 Task: In the  document tagline Insert page numer 'on bottom of the page' change page color to  'Olive Green'Apply Page border, setting:  Shadow; Style: three thin lines; Color: 'Black;' Width: 3/4 pt
Action: Mouse moved to (100, 18)
Screenshot: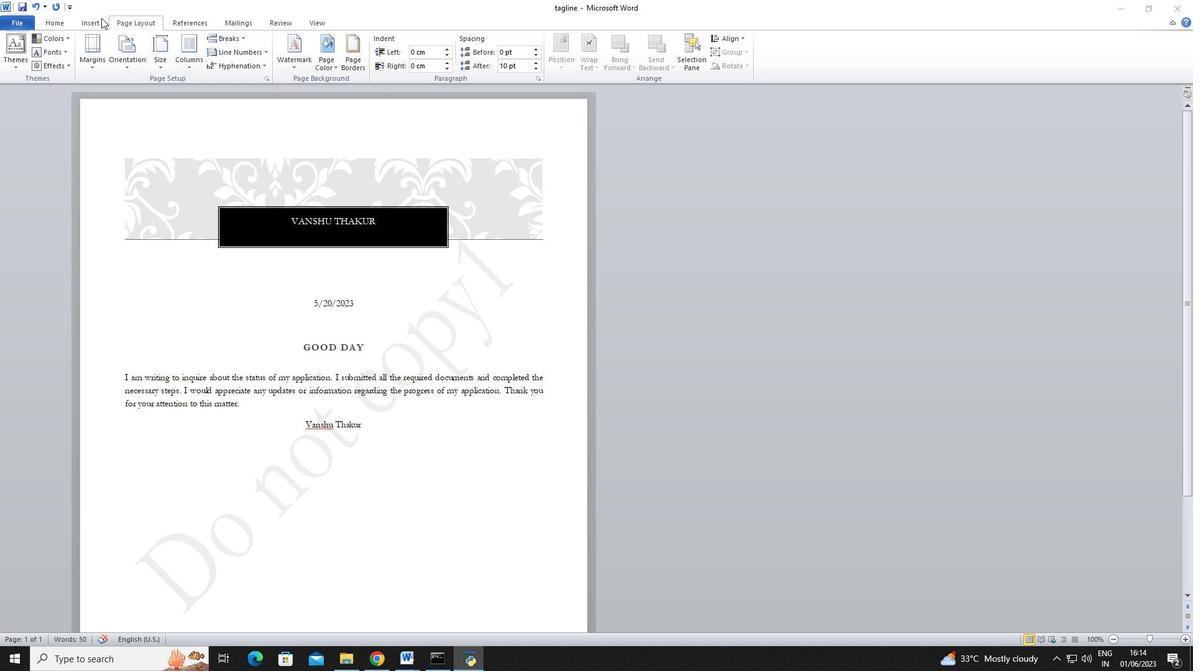 
Action: Mouse pressed left at (100, 18)
Screenshot: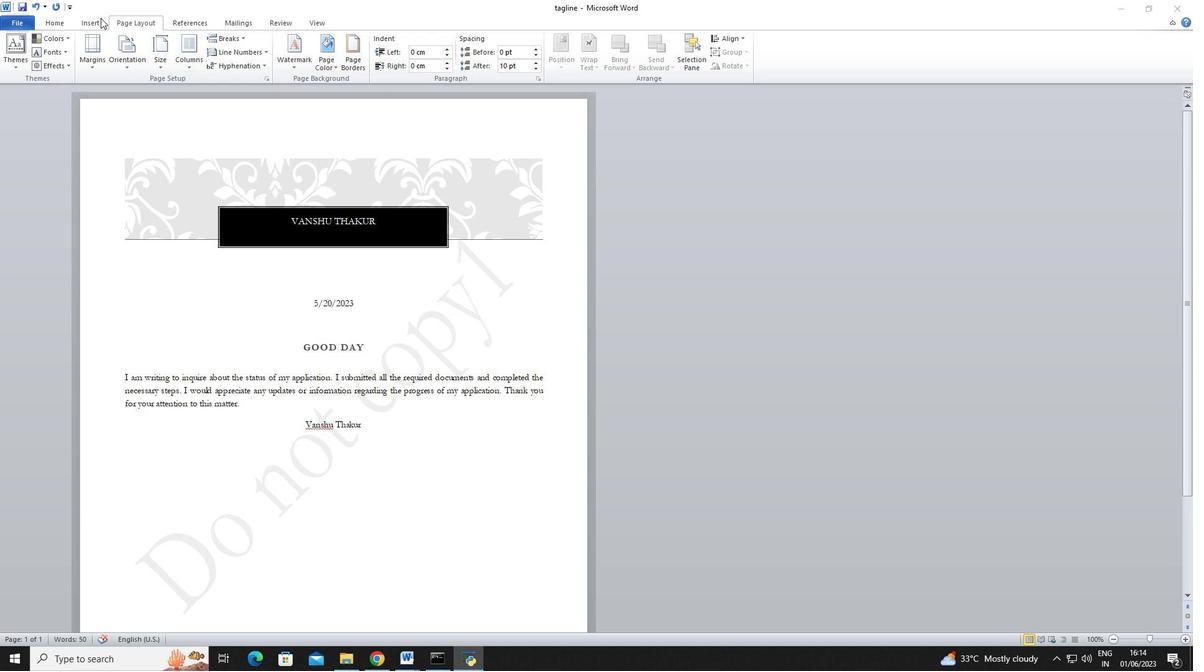 
Action: Mouse moved to (96, 25)
Screenshot: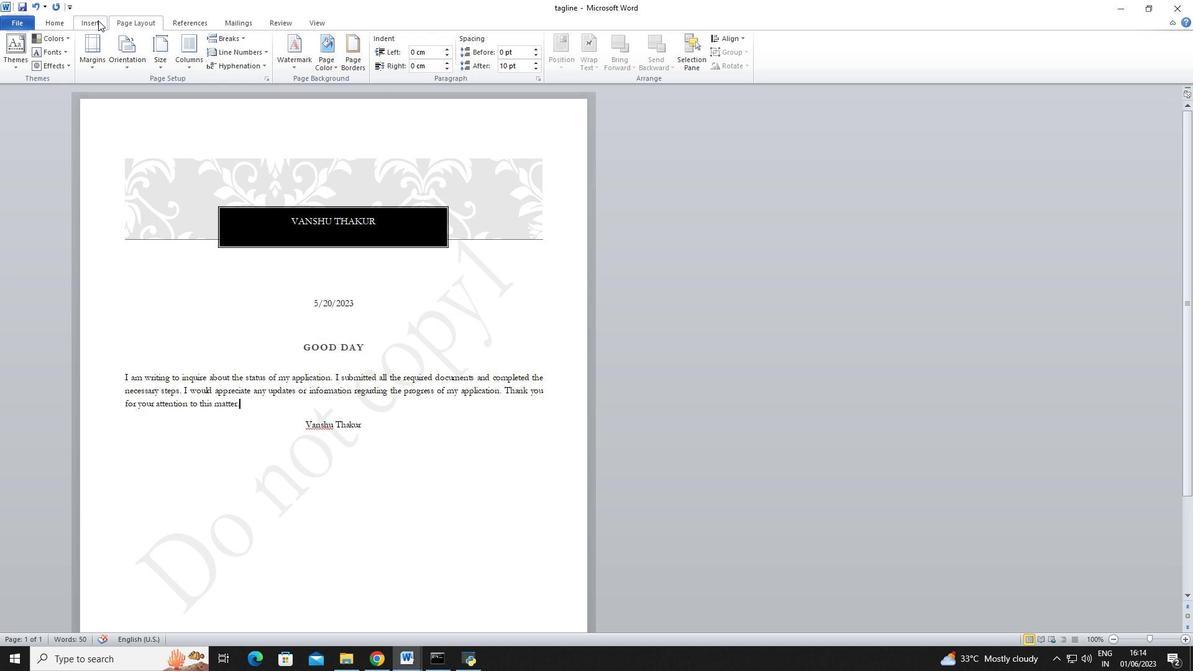 
Action: Mouse pressed left at (96, 25)
Screenshot: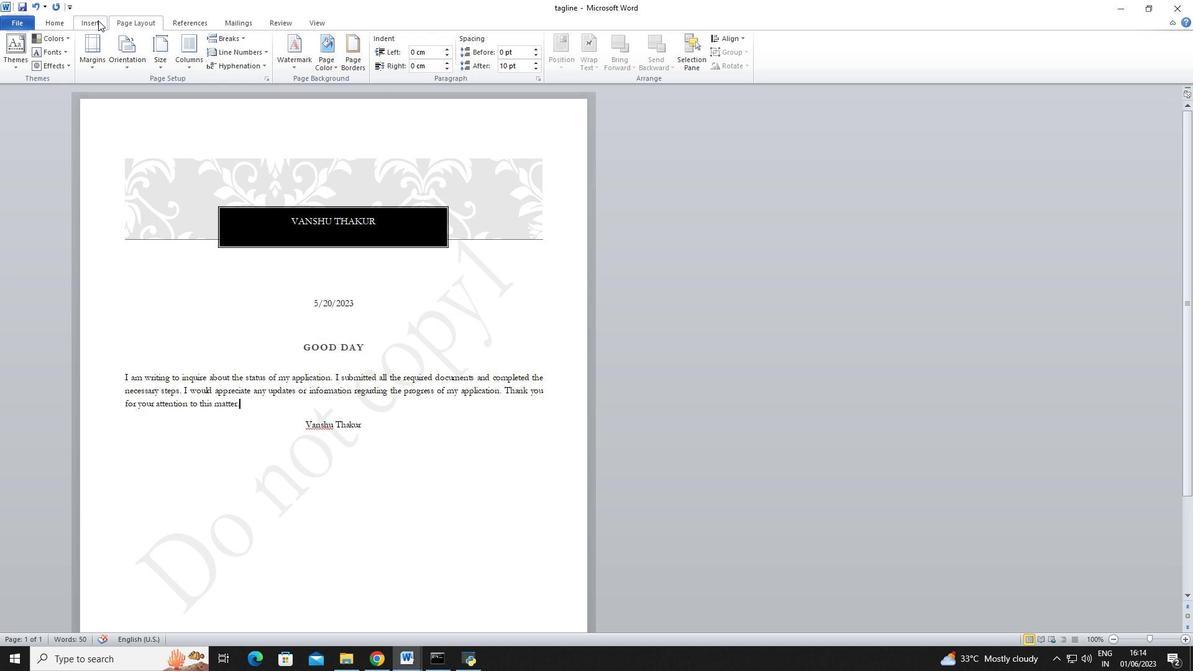 
Action: Mouse moved to (492, 66)
Screenshot: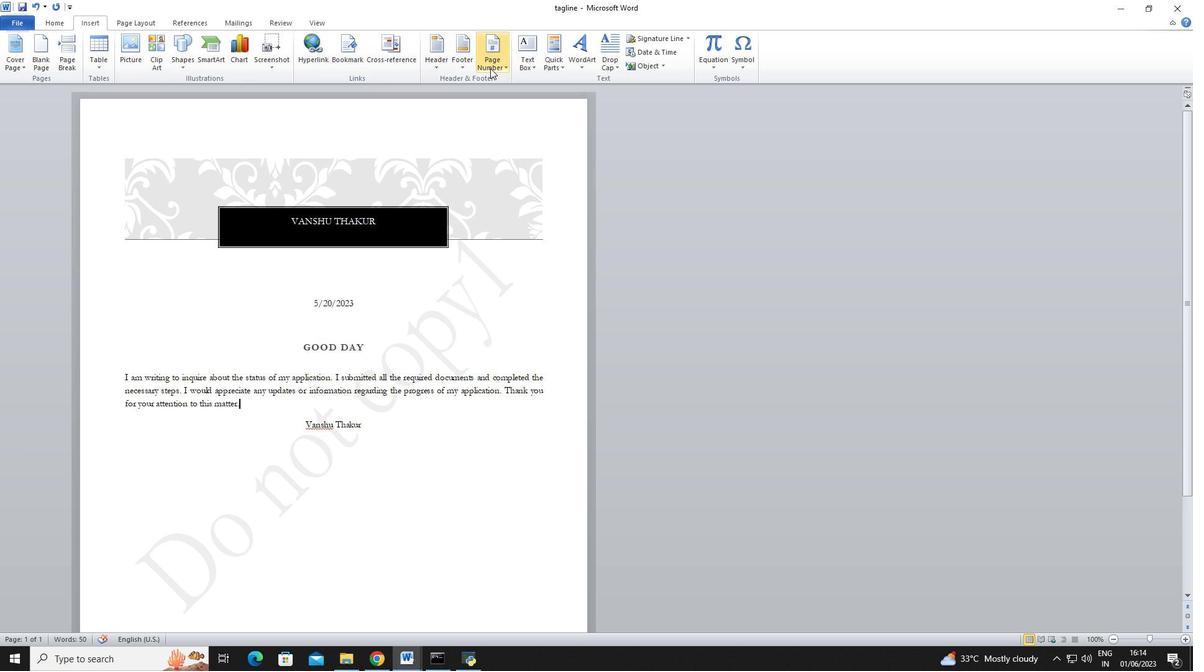 
Action: Mouse pressed left at (492, 66)
Screenshot: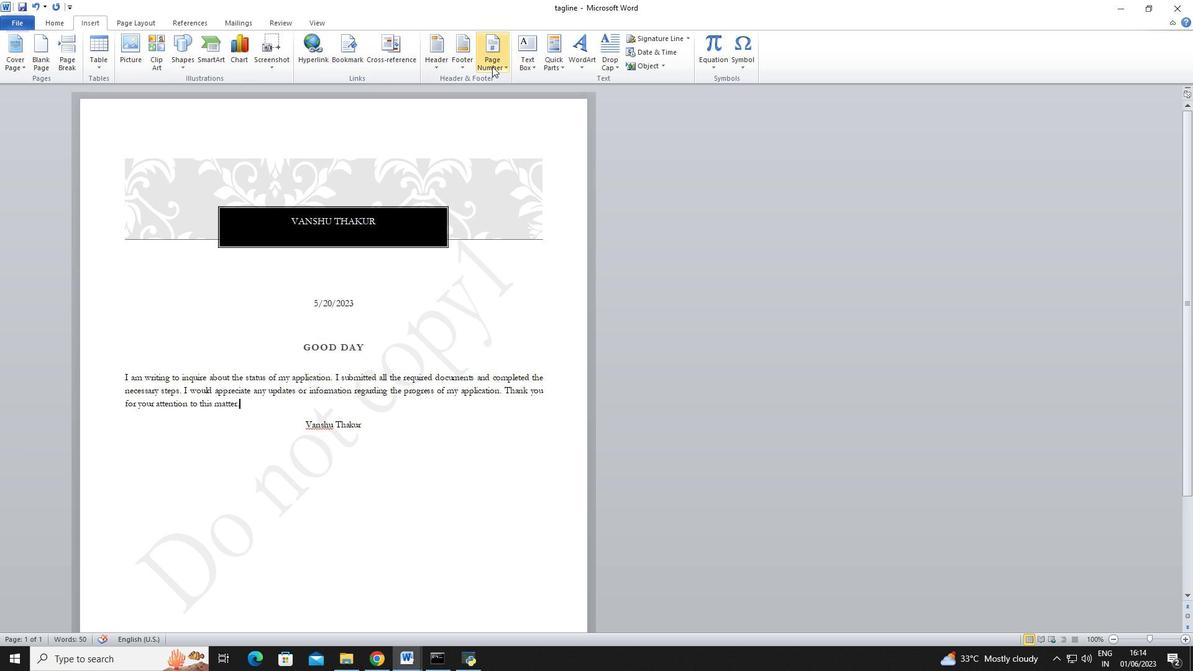 
Action: Mouse moved to (501, 92)
Screenshot: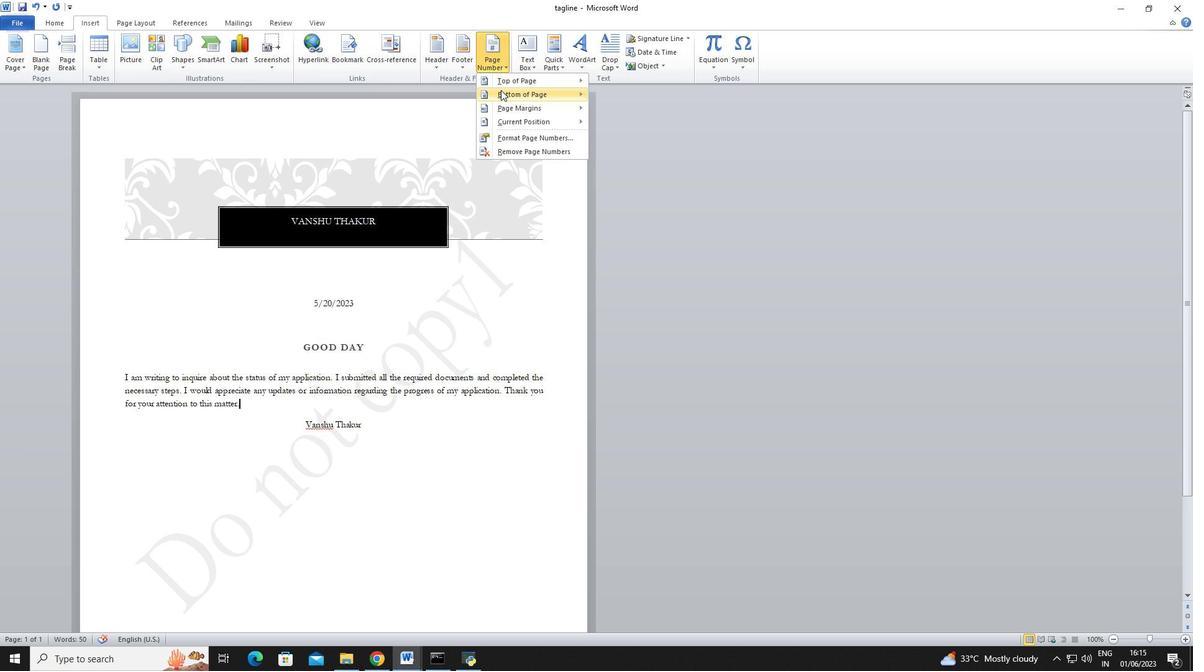 
Action: Mouse pressed left at (501, 92)
Screenshot: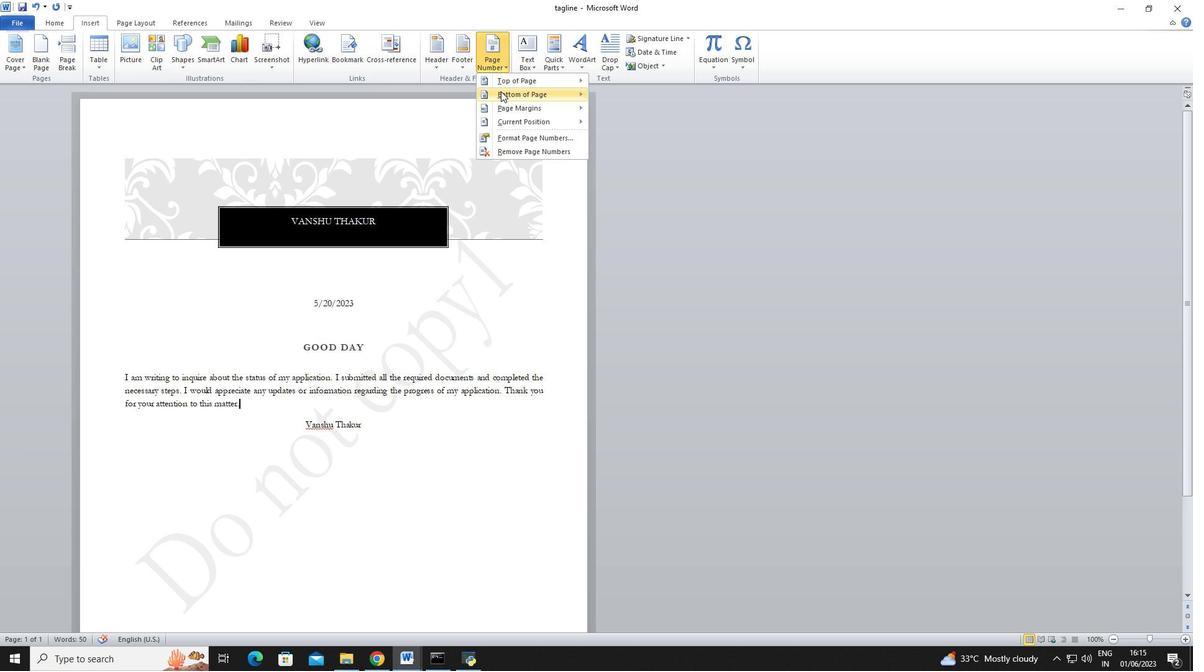 
Action: Mouse moved to (743, 260)
Screenshot: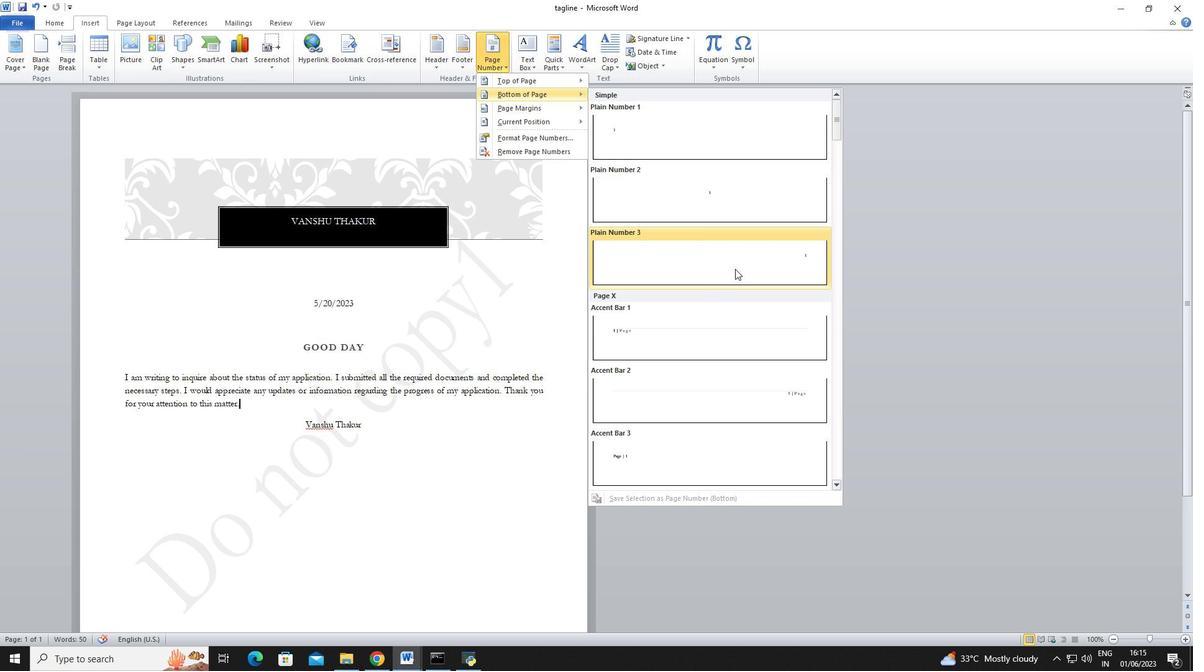 
Action: Mouse pressed left at (743, 260)
Screenshot: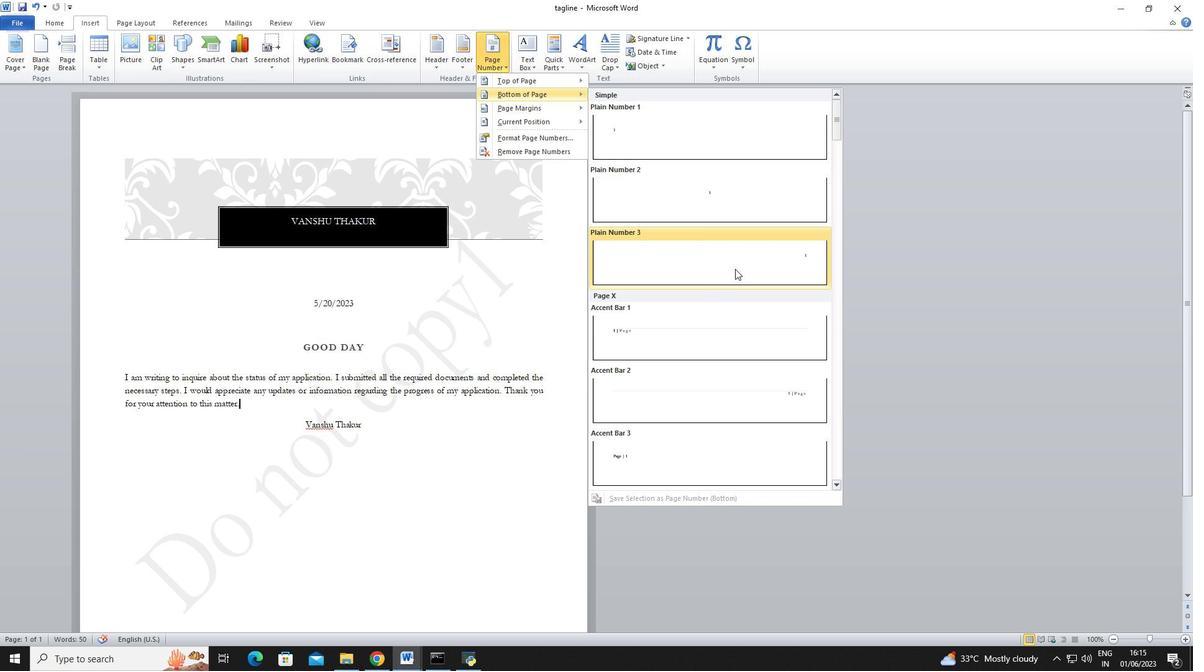 
Action: Mouse moved to (200, 338)
Screenshot: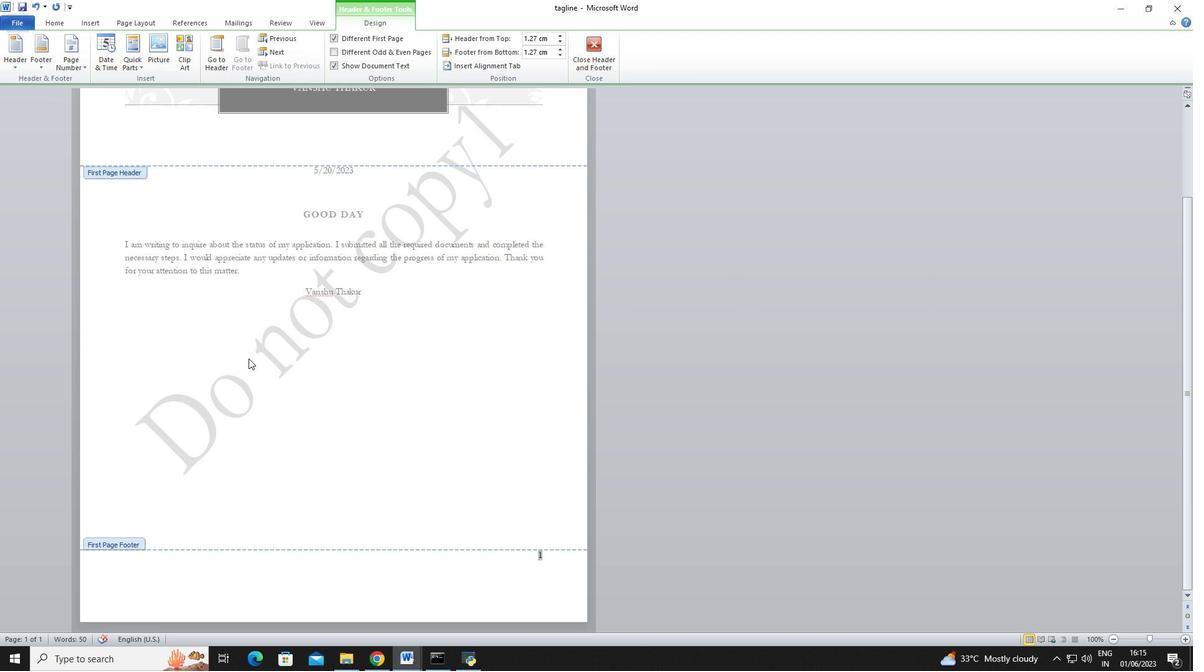 
Action: Mouse scrolled (200, 338) with delta (0, 0)
Screenshot: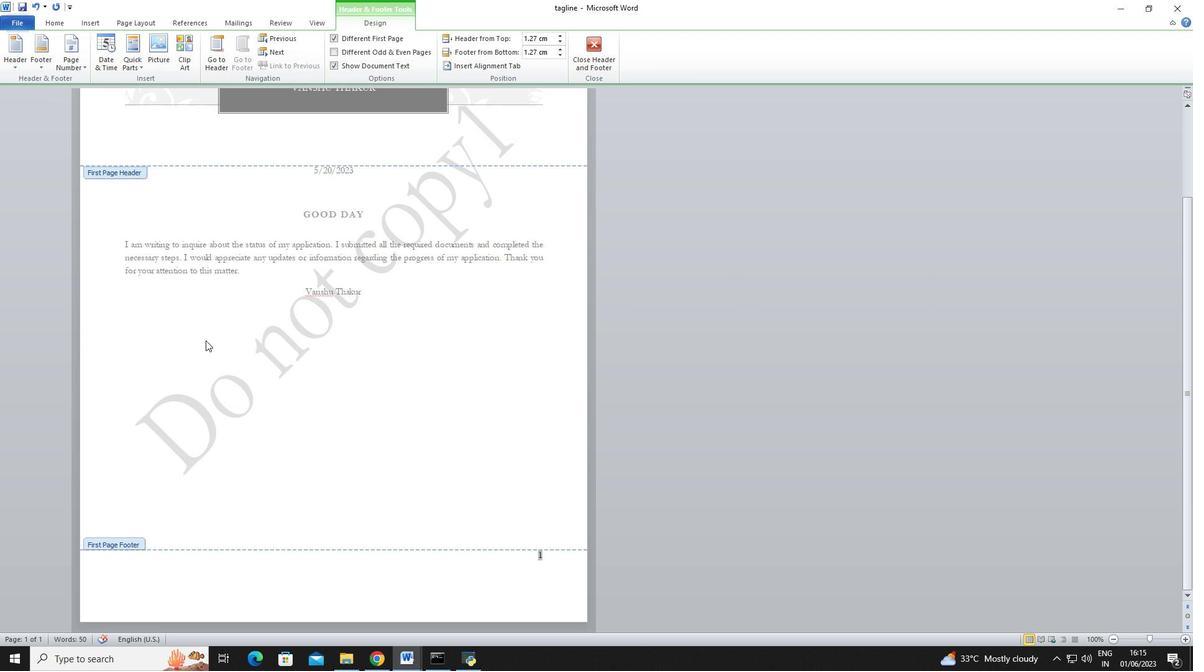 
Action: Mouse scrolled (200, 338) with delta (0, 0)
Screenshot: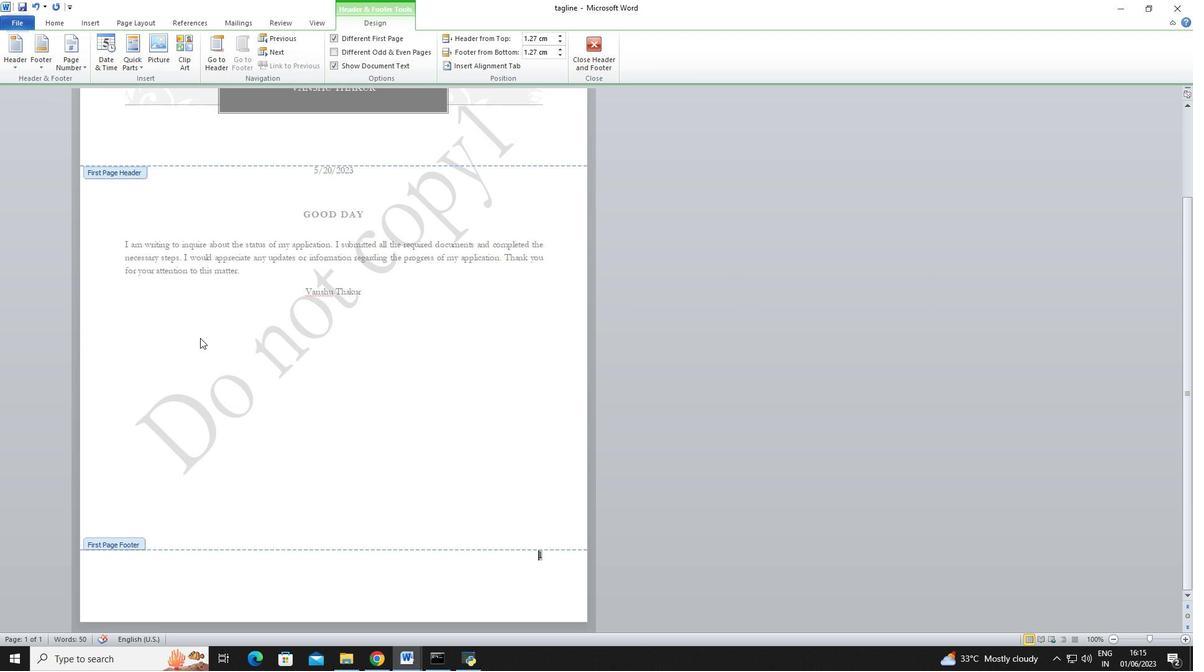 
Action: Mouse scrolled (200, 338) with delta (0, 0)
Screenshot: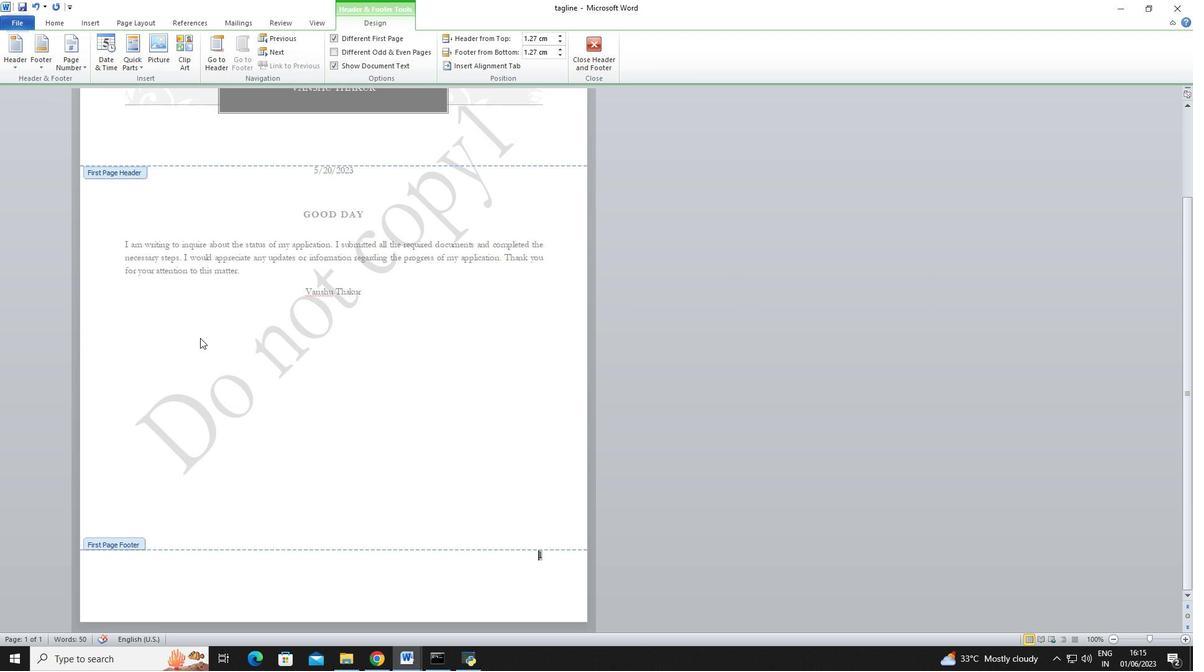 
Action: Mouse scrolled (200, 338) with delta (0, 0)
Screenshot: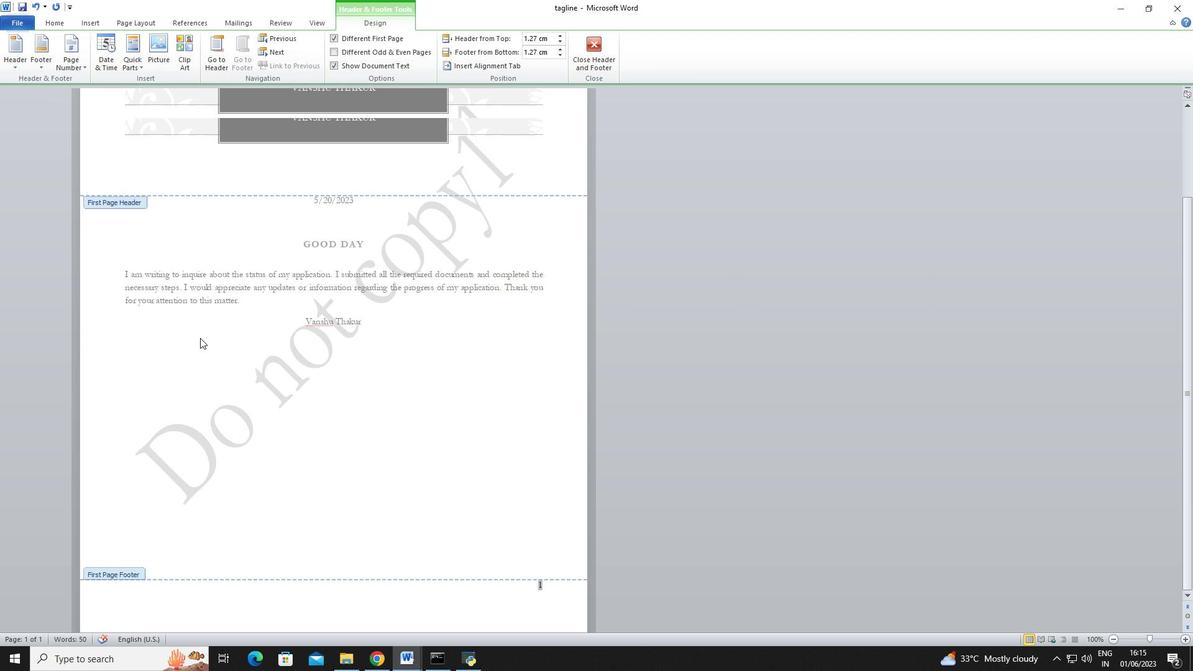 
Action: Mouse scrolled (200, 338) with delta (0, 0)
Screenshot: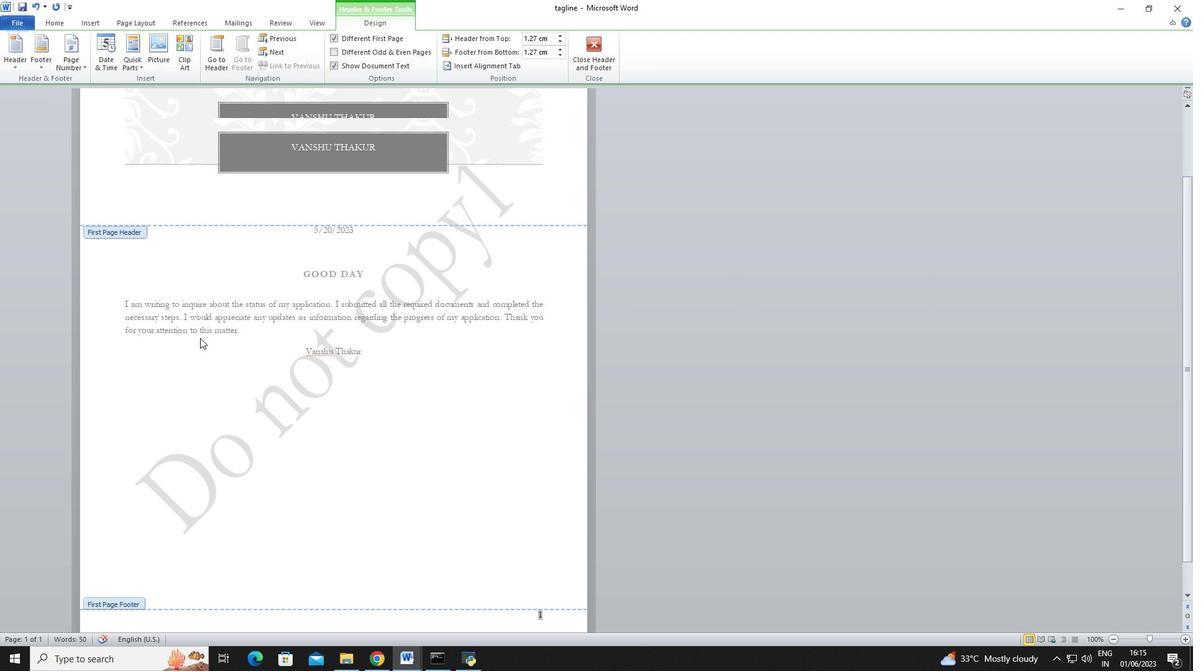 
Action: Mouse scrolled (200, 338) with delta (0, 0)
Screenshot: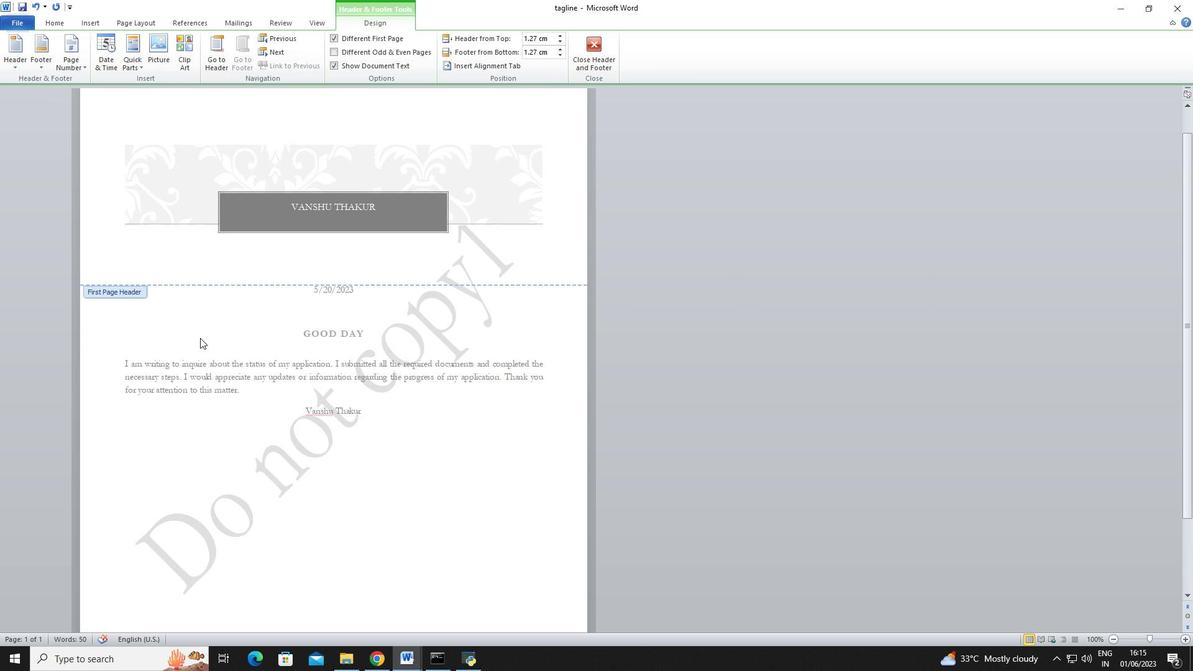 
Action: Mouse scrolled (200, 338) with delta (0, 0)
Screenshot: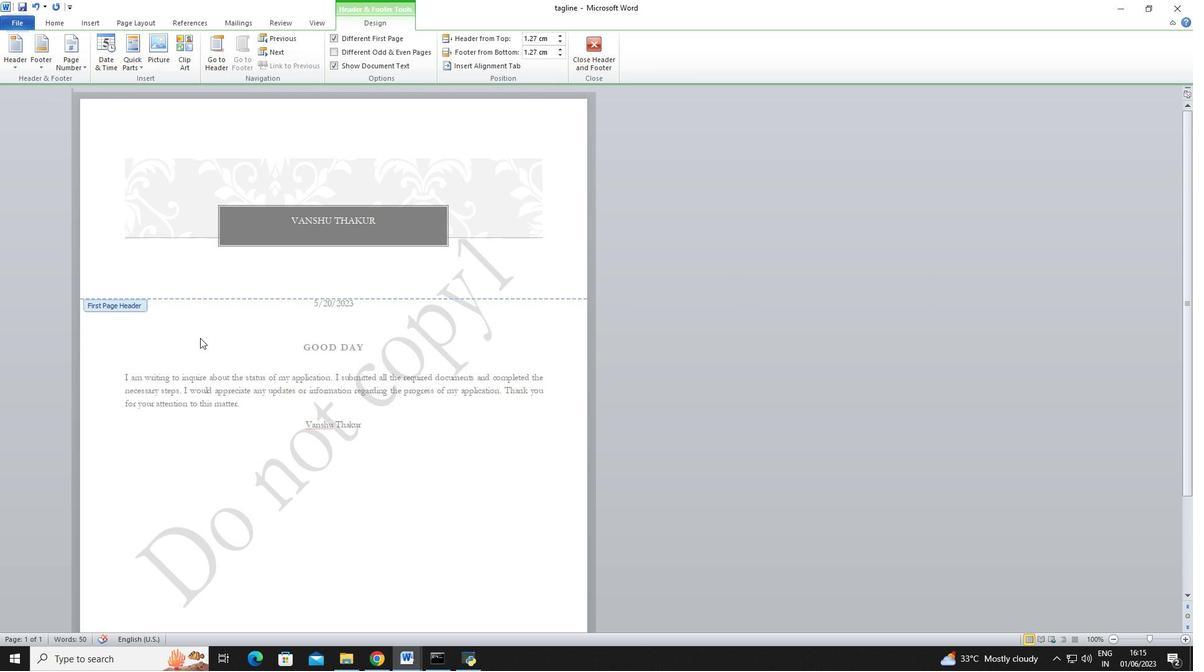 
Action: Mouse moved to (54, 26)
Screenshot: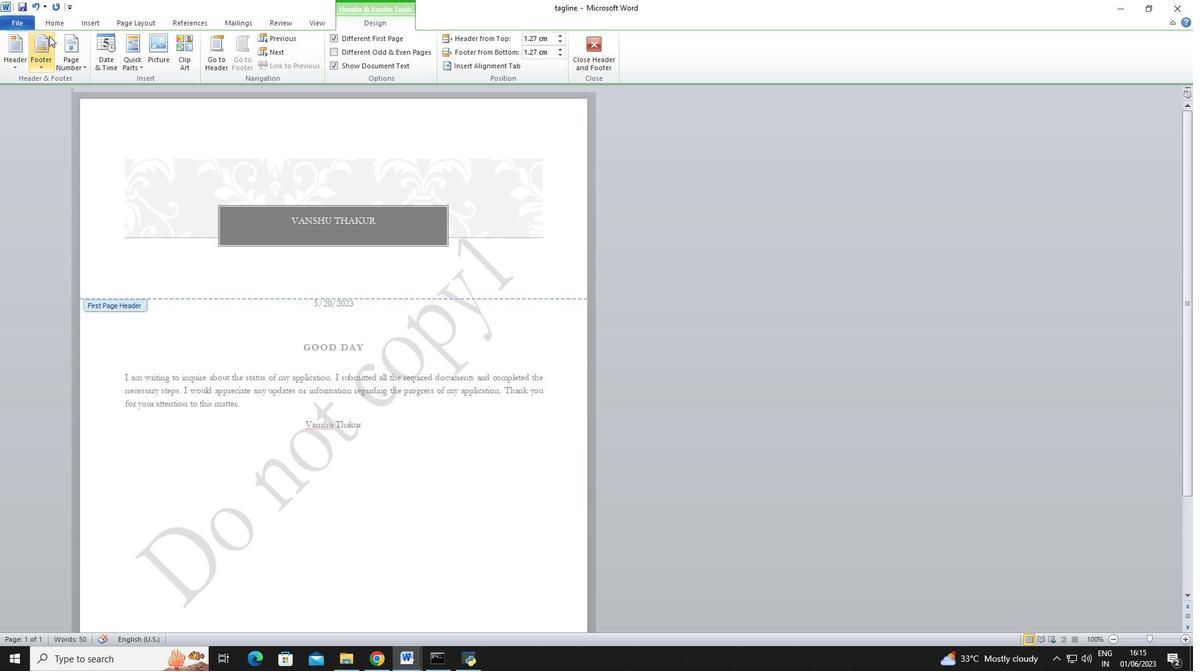 
Action: Mouse pressed left at (54, 26)
Screenshot: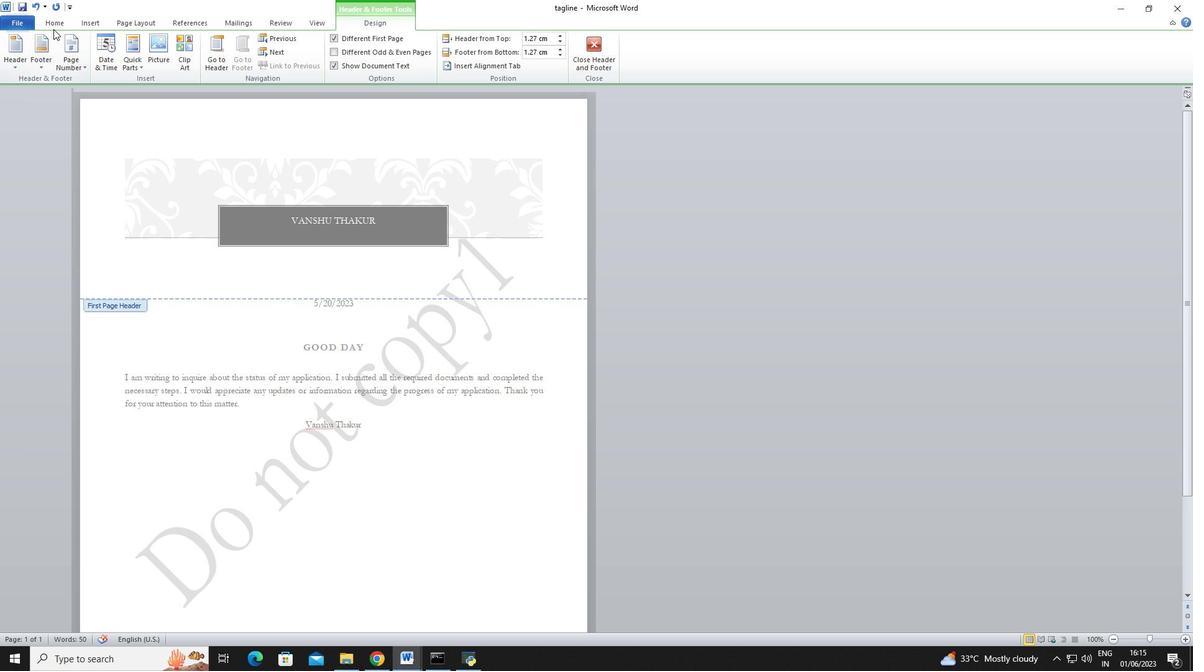 
Action: Mouse moved to (144, 24)
Screenshot: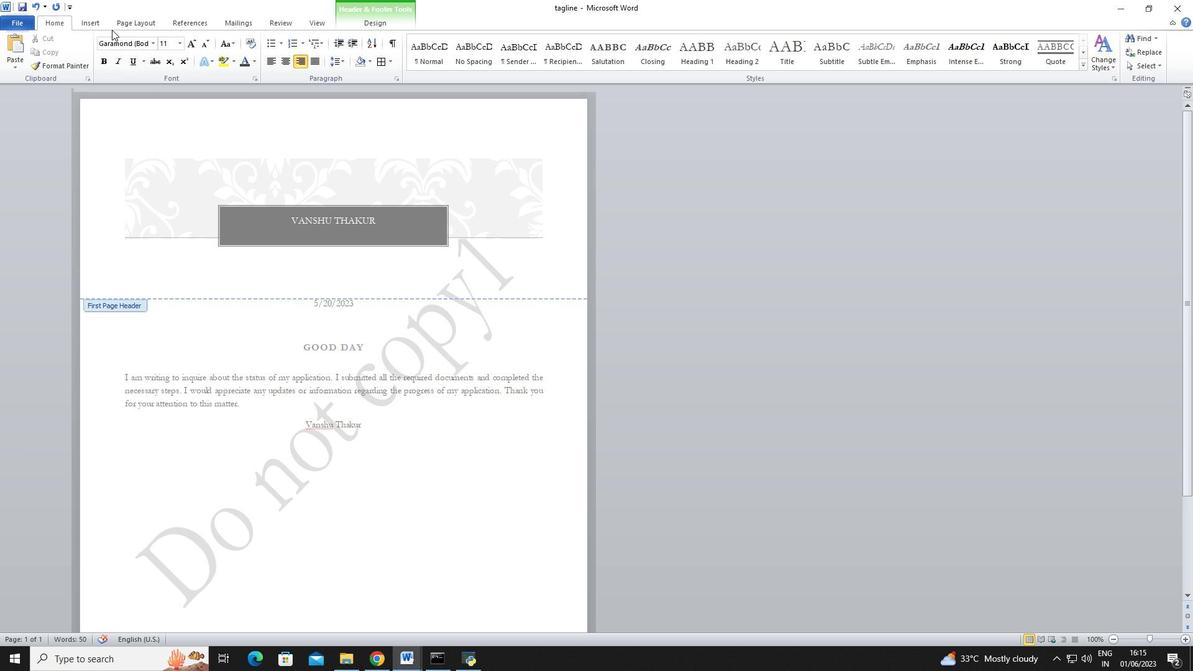 
Action: Mouse pressed left at (144, 24)
Screenshot: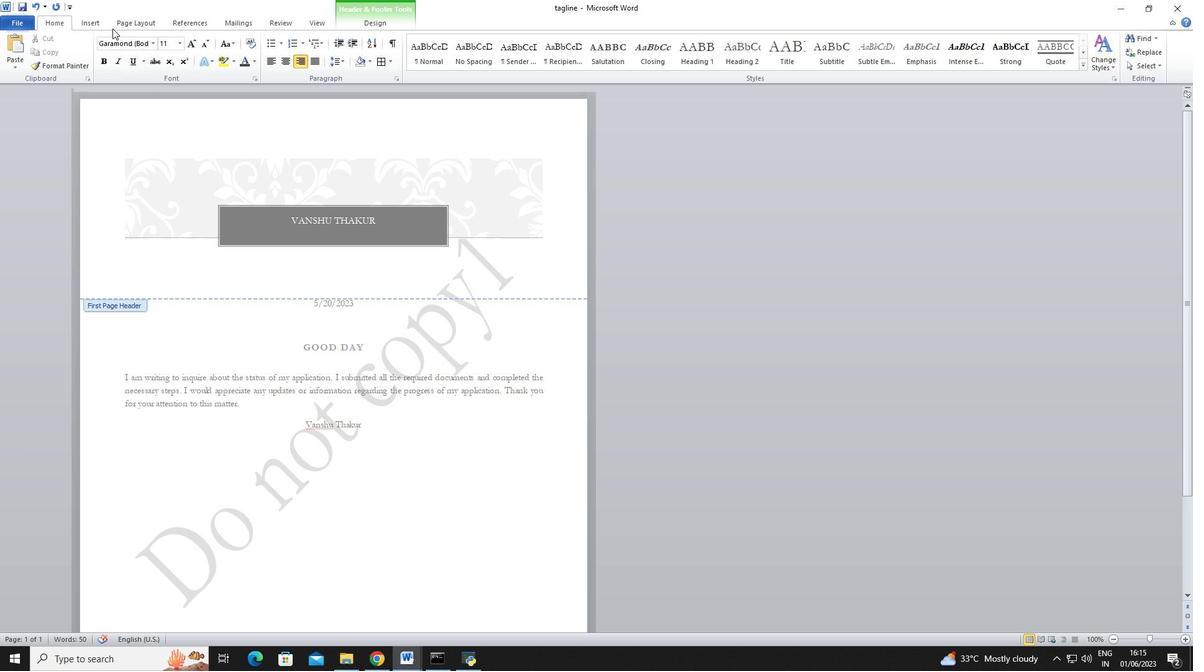 
Action: Mouse moved to (332, 69)
Screenshot: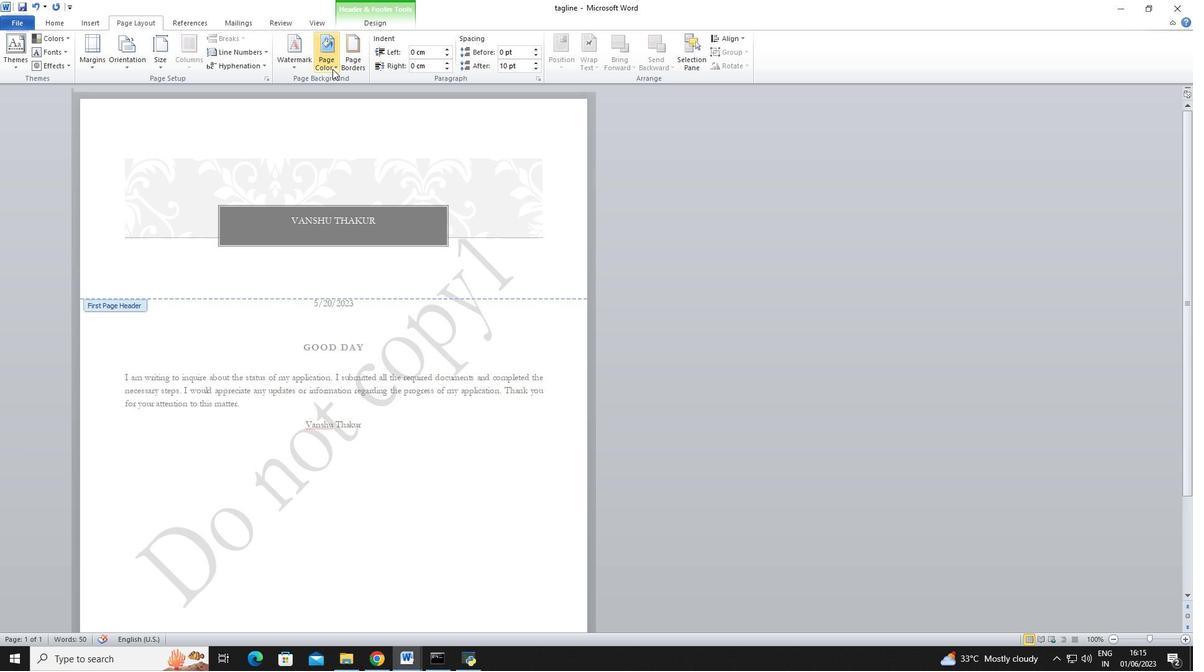 
Action: Mouse pressed left at (332, 69)
Screenshot: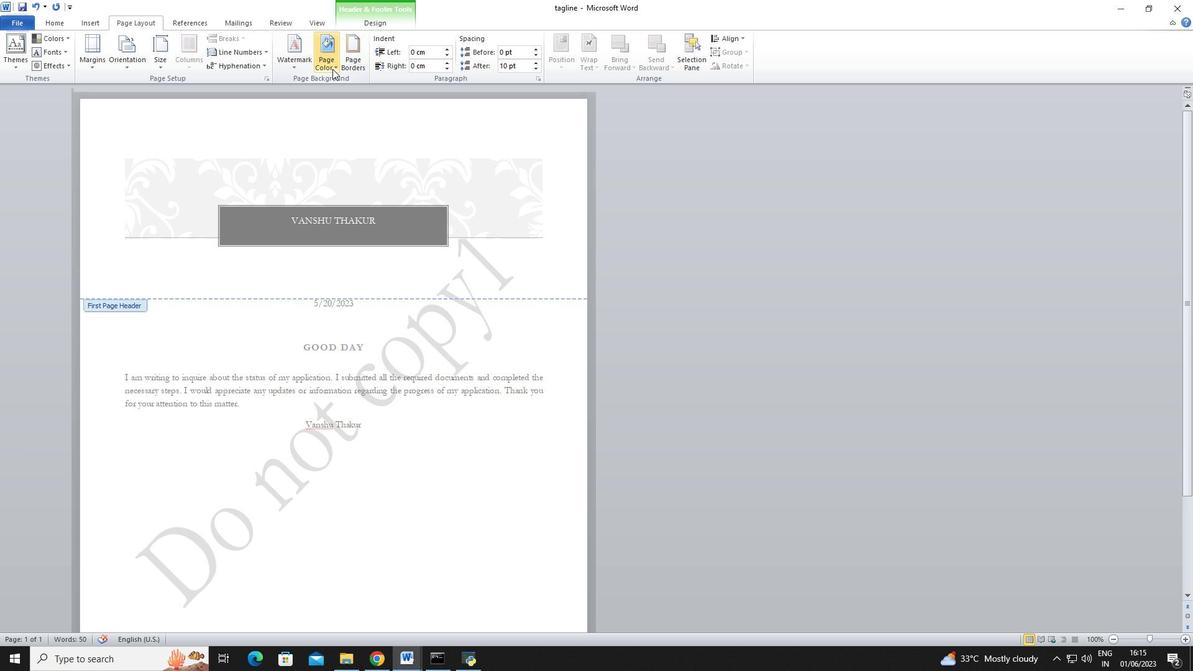 
Action: Mouse moved to (374, 93)
Screenshot: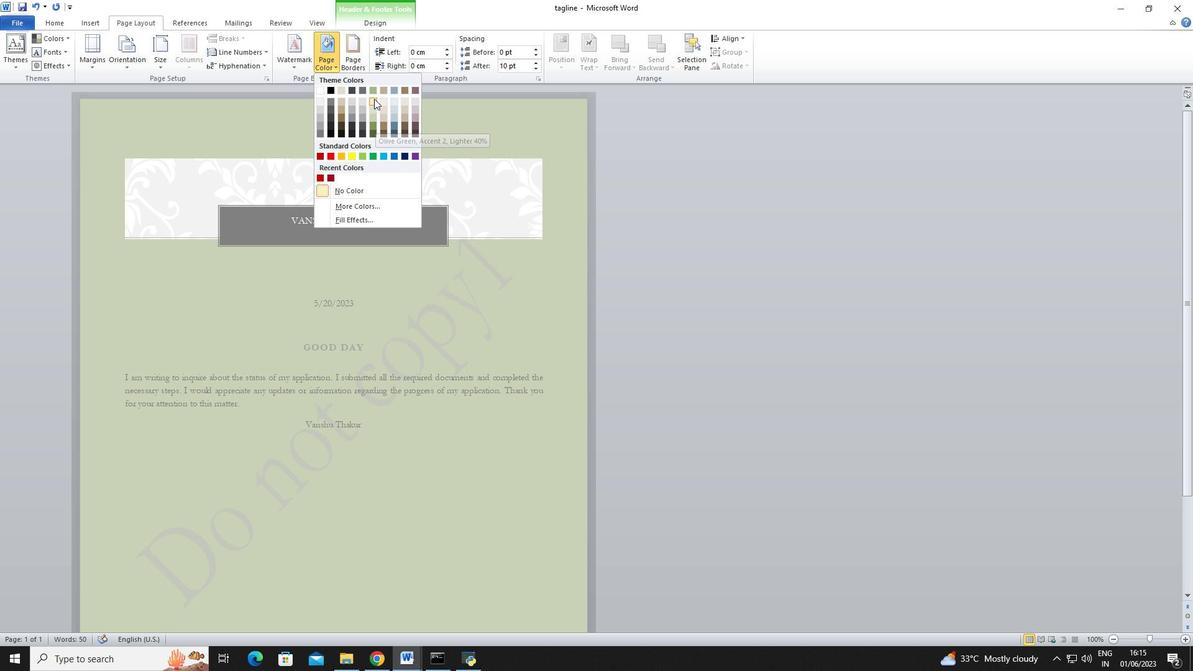 
Action: Mouse pressed left at (374, 93)
Screenshot: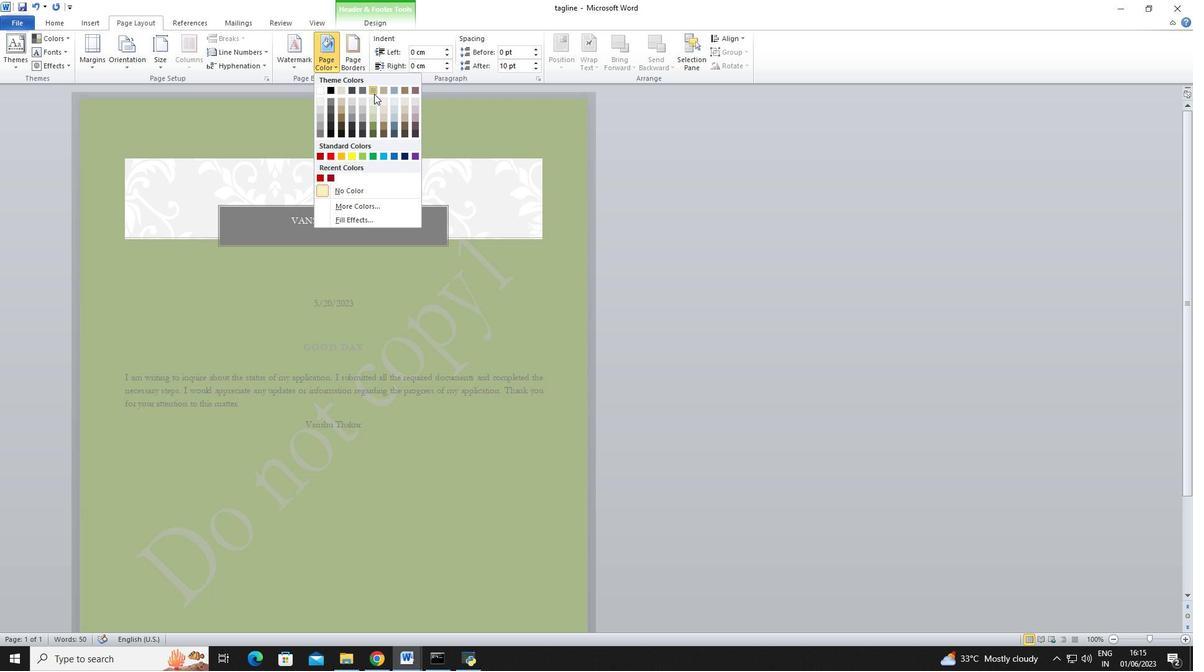 
Action: Mouse moved to (354, 62)
Screenshot: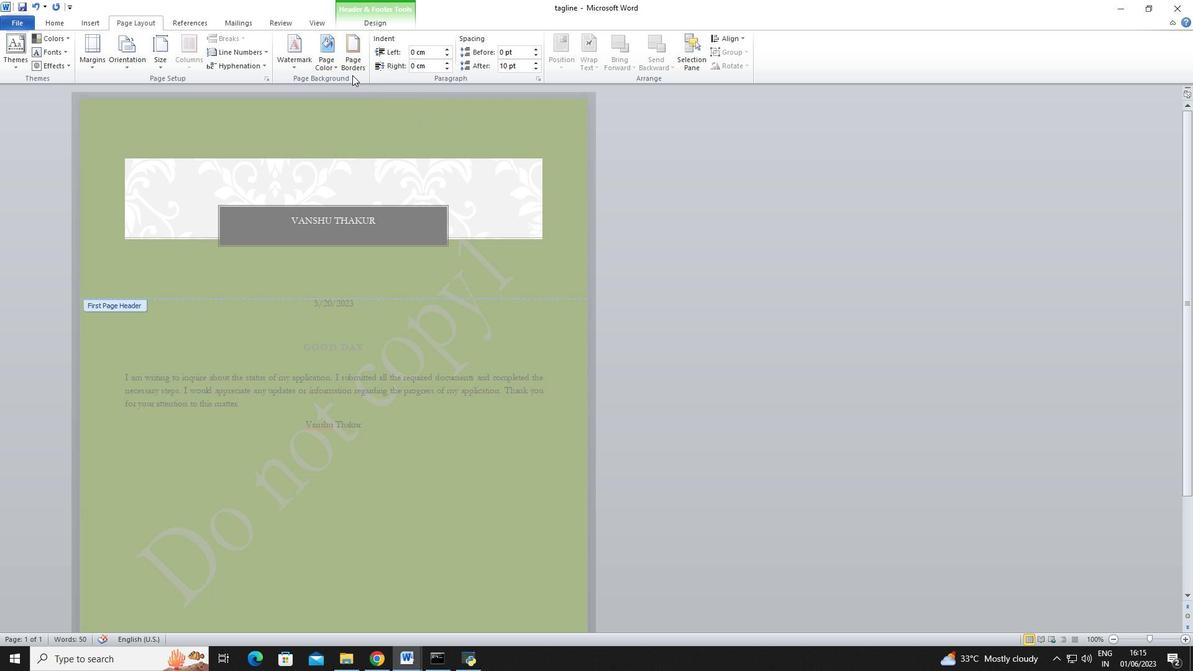 
Action: Mouse pressed left at (354, 62)
Screenshot: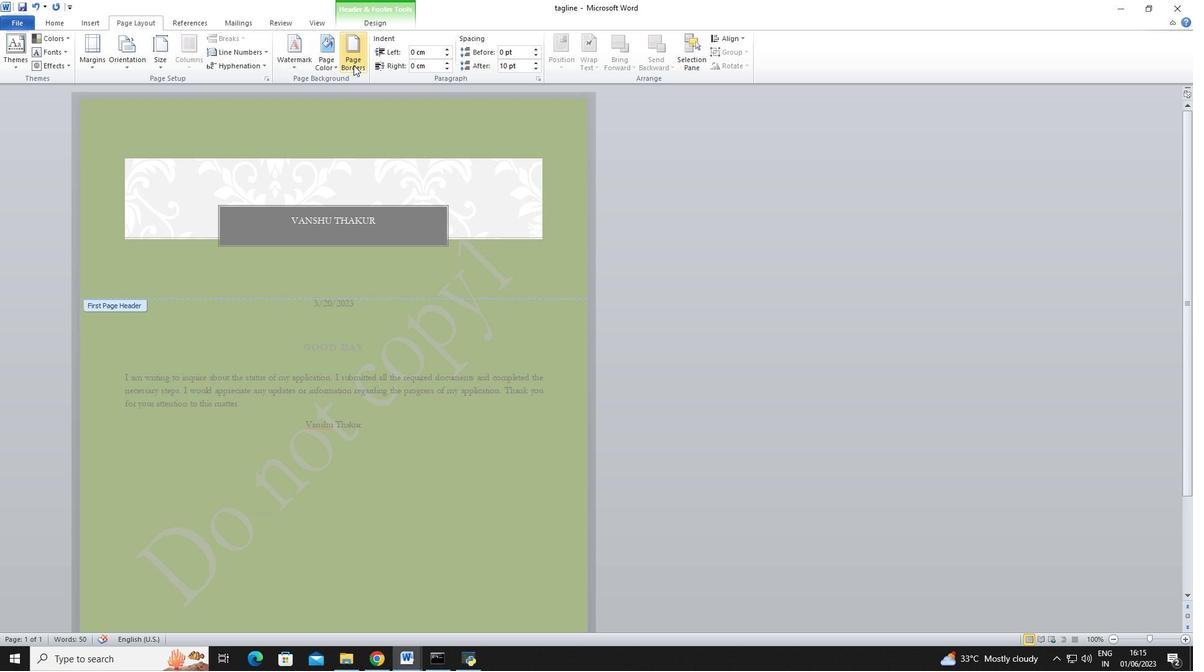 
Action: Mouse moved to (482, 309)
Screenshot: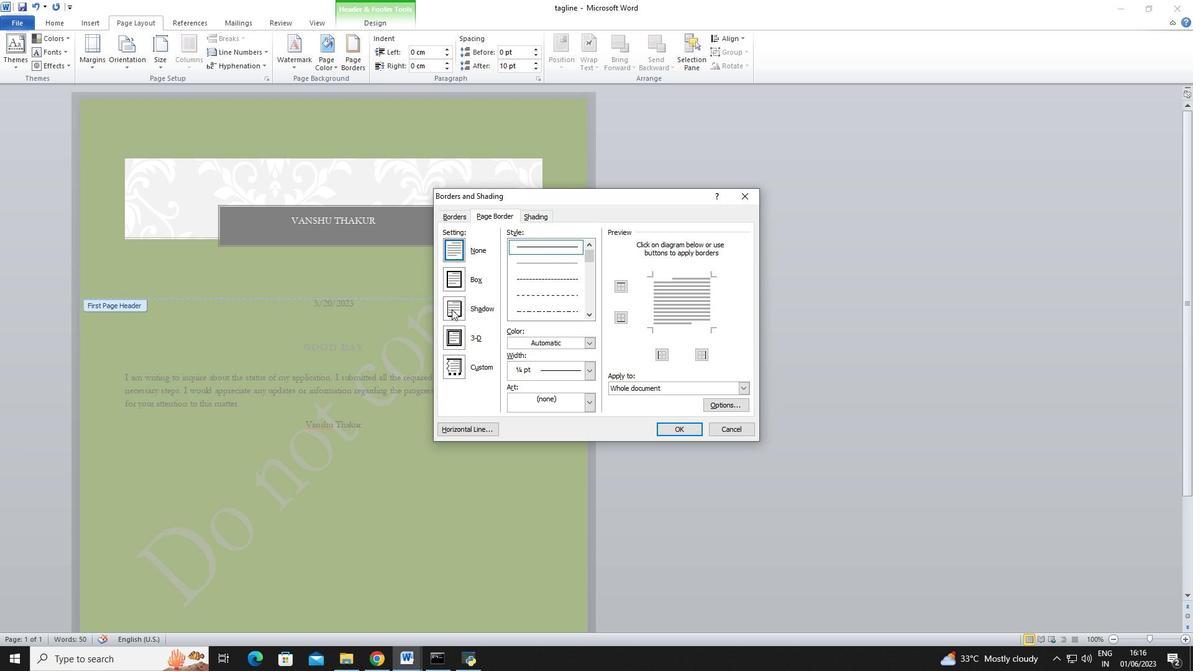 
Action: Mouse pressed left at (482, 309)
Screenshot: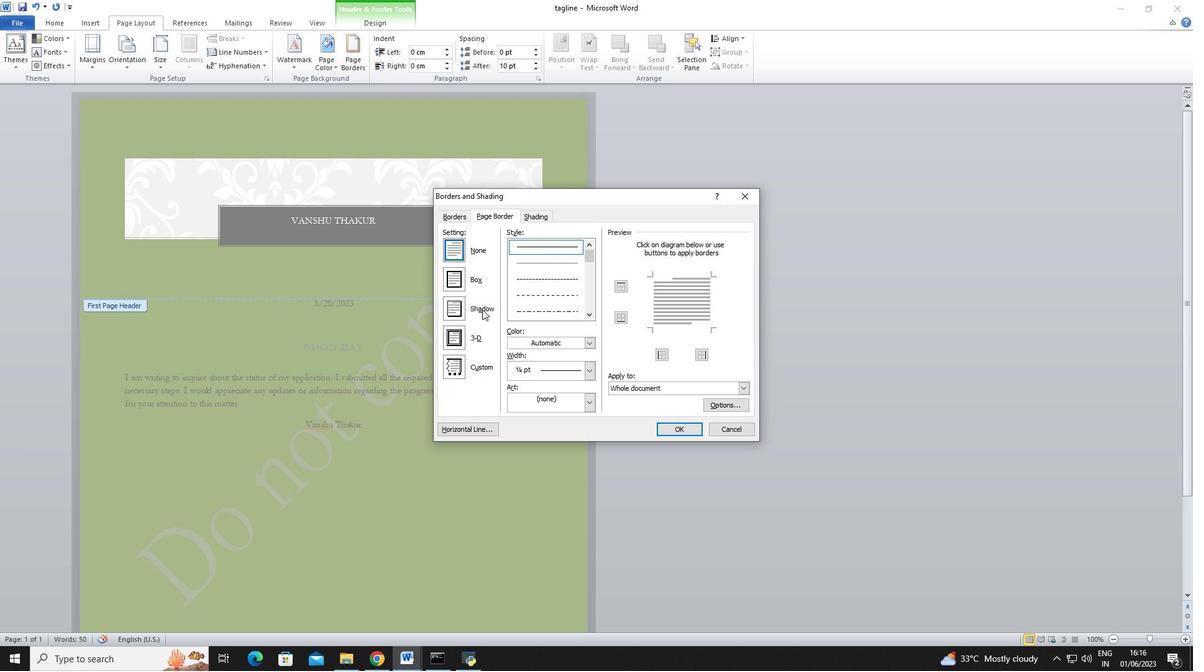 
Action: Mouse pressed left at (482, 309)
Screenshot: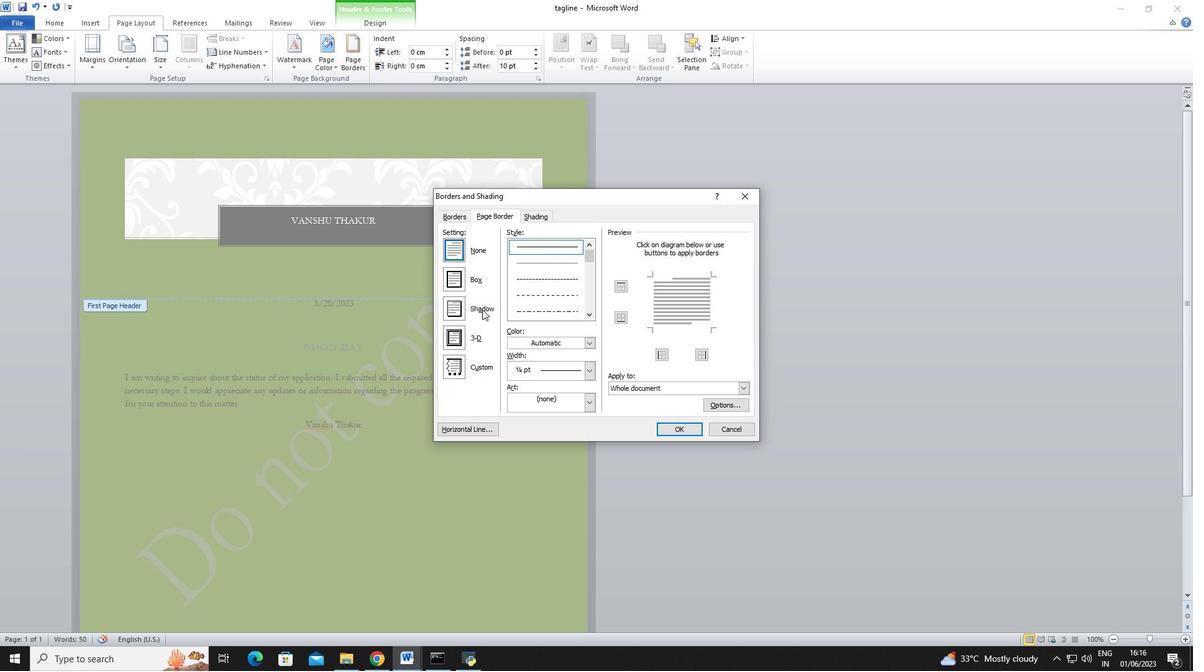 
Action: Mouse moved to (486, 310)
Screenshot: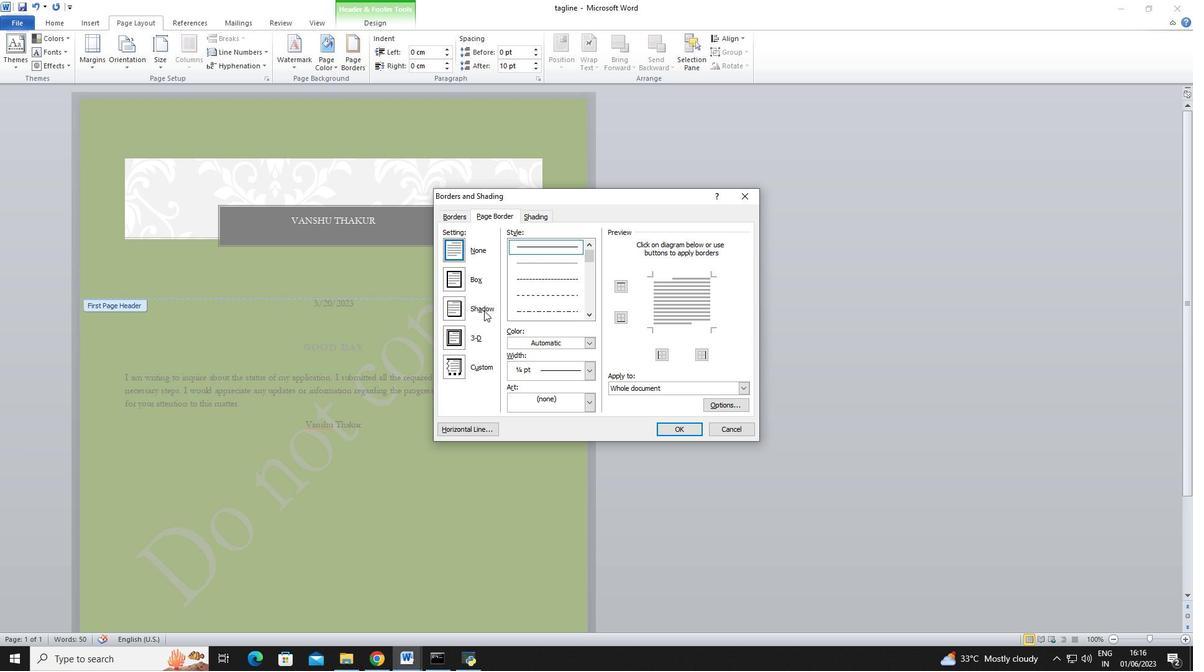 
Action: Mouse pressed left at (486, 310)
Screenshot: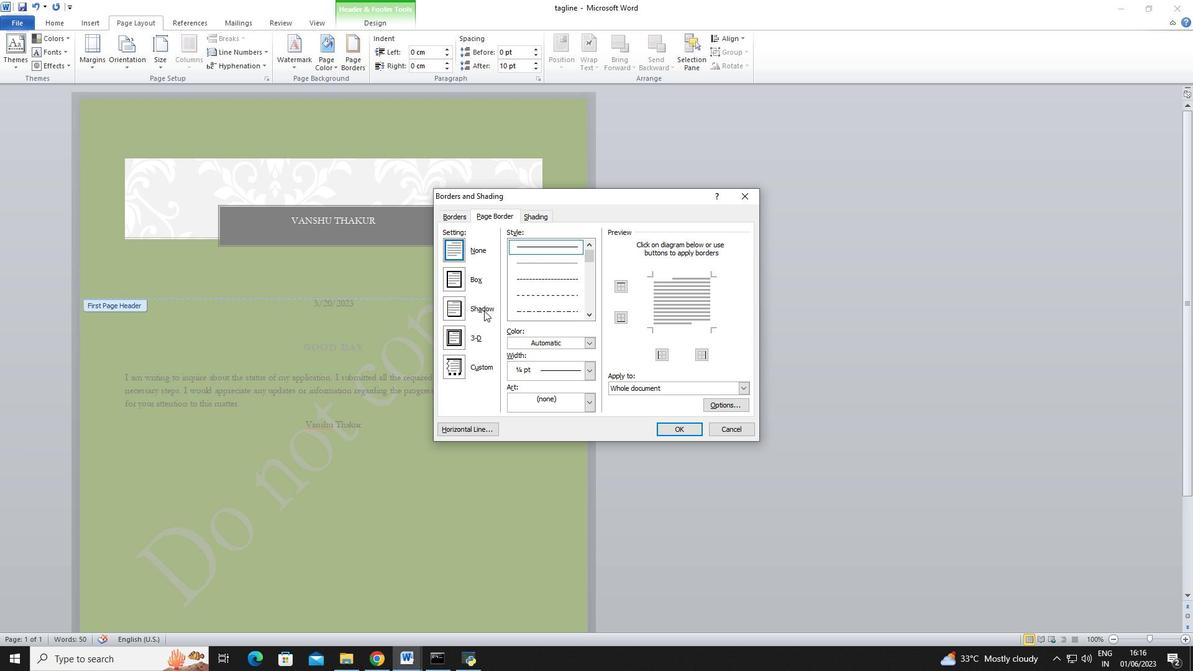 
Action: Mouse moved to (489, 310)
Screenshot: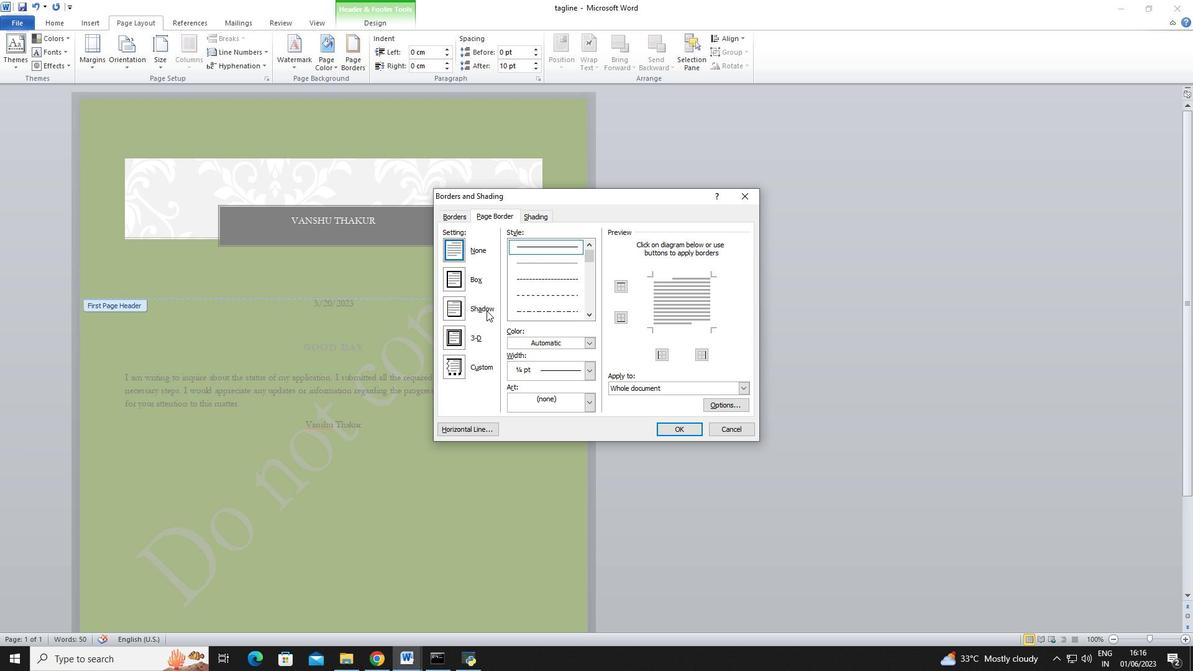 
Action: Mouse pressed left at (489, 310)
Screenshot: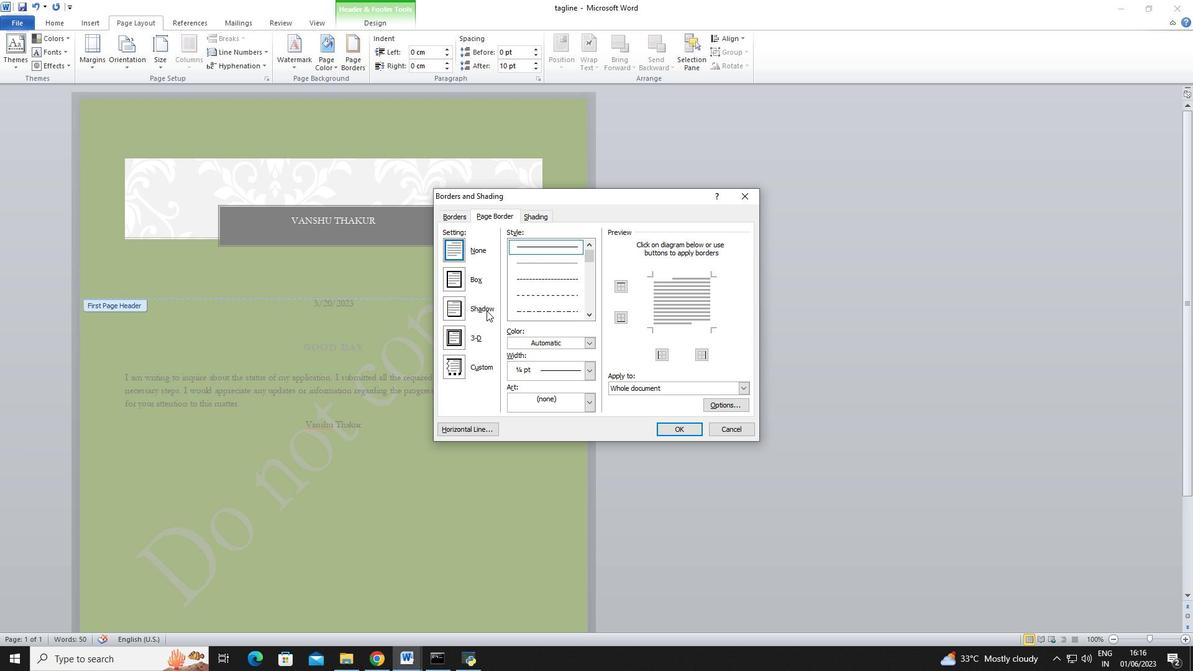
Action: Mouse moved to (472, 310)
Screenshot: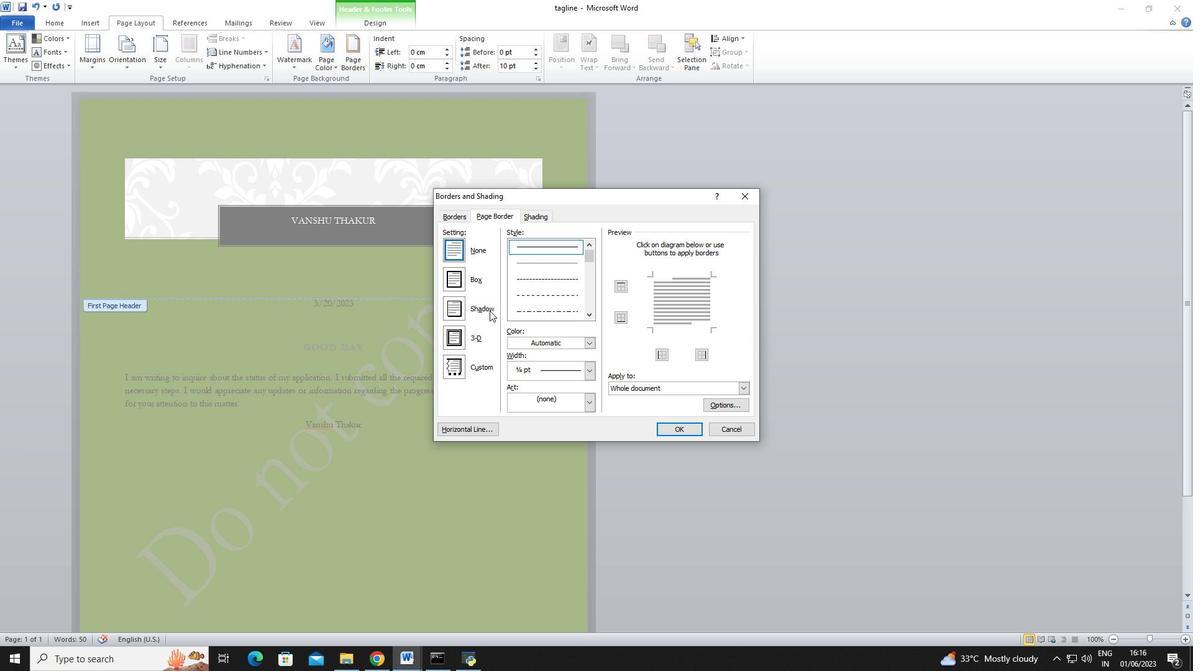 
Action: Mouse pressed left at (472, 310)
Screenshot: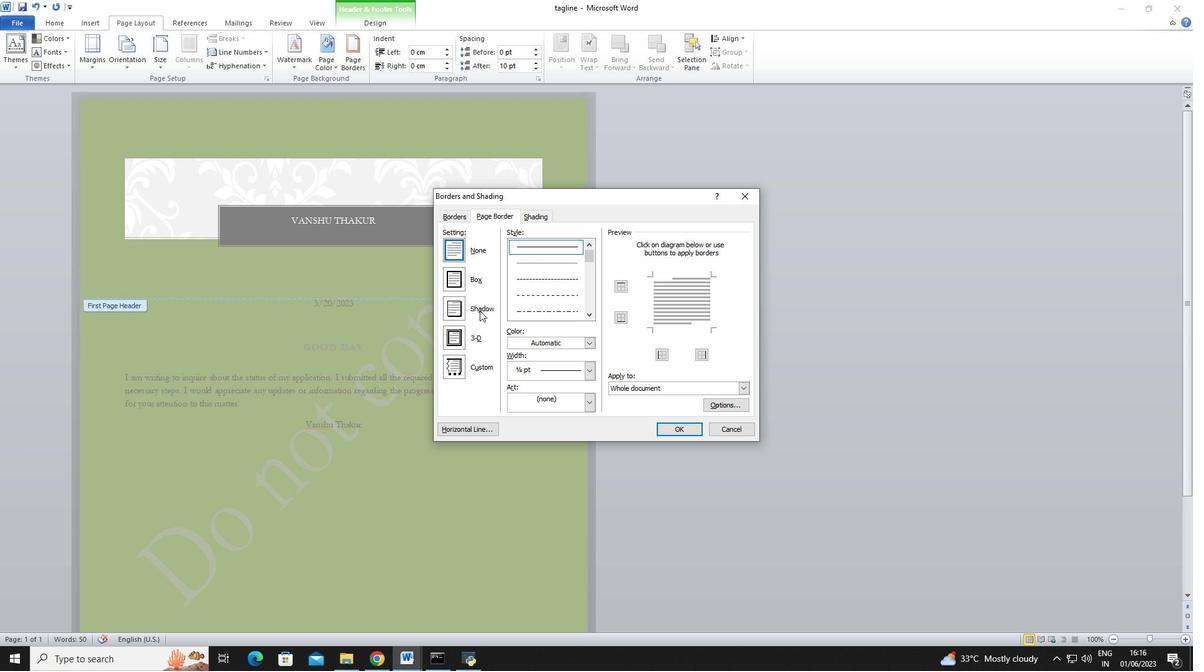 
Action: Mouse moved to (461, 307)
Screenshot: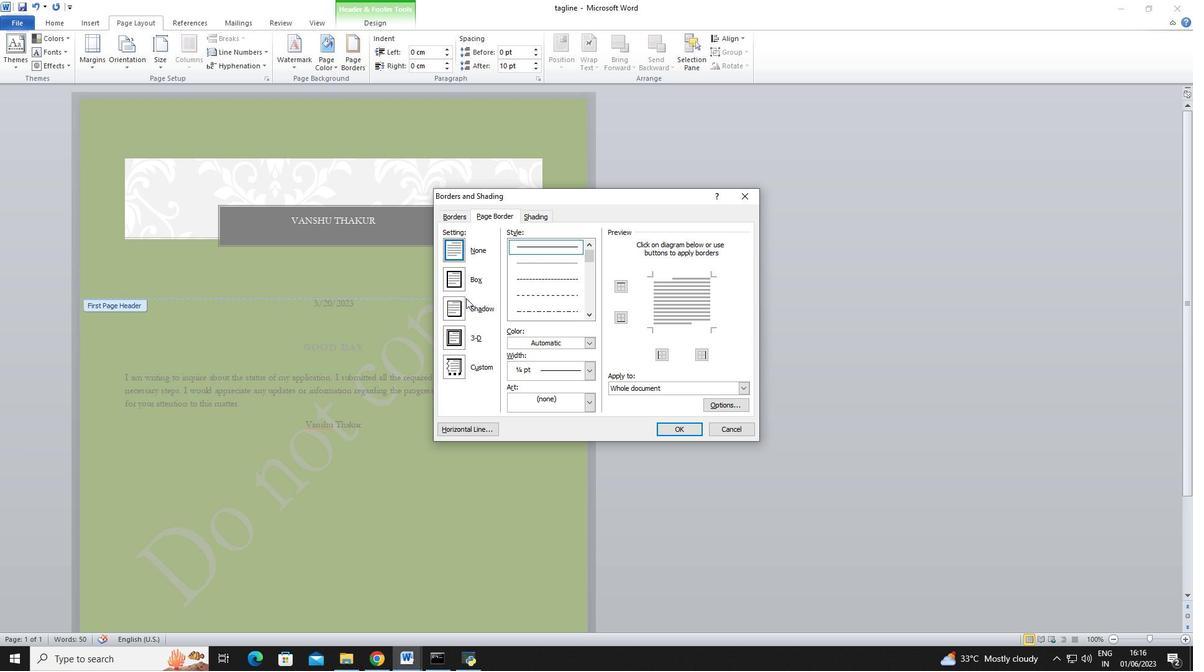 
Action: Mouse pressed left at (461, 307)
Screenshot: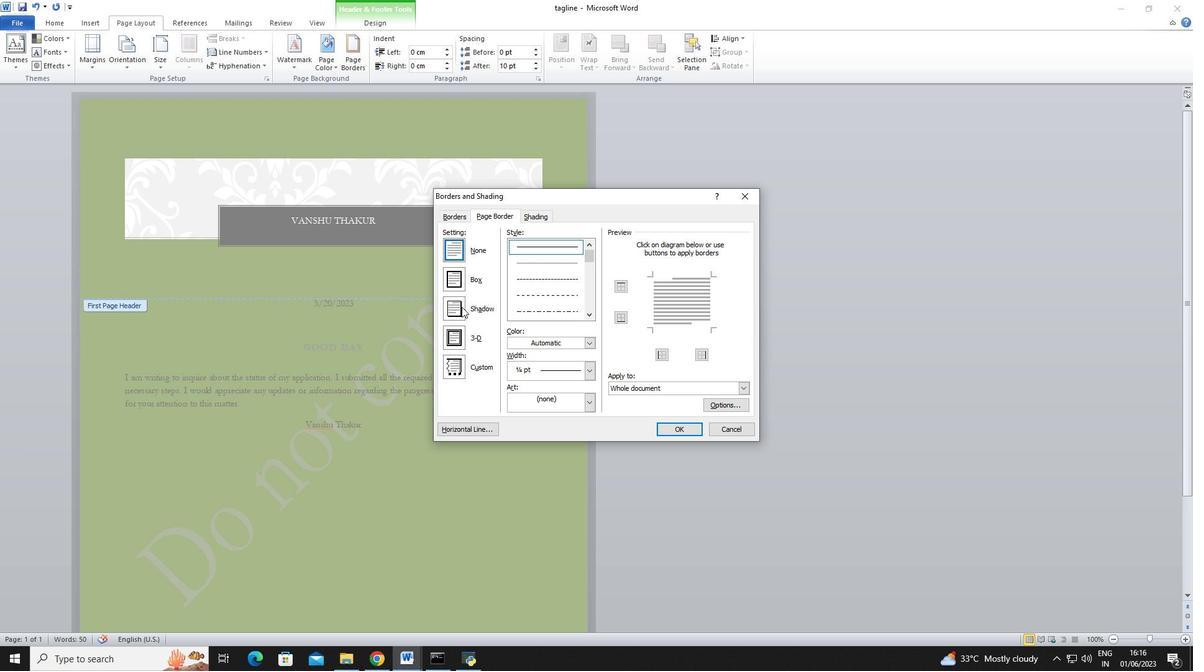 
Action: Mouse moved to (550, 287)
Screenshot: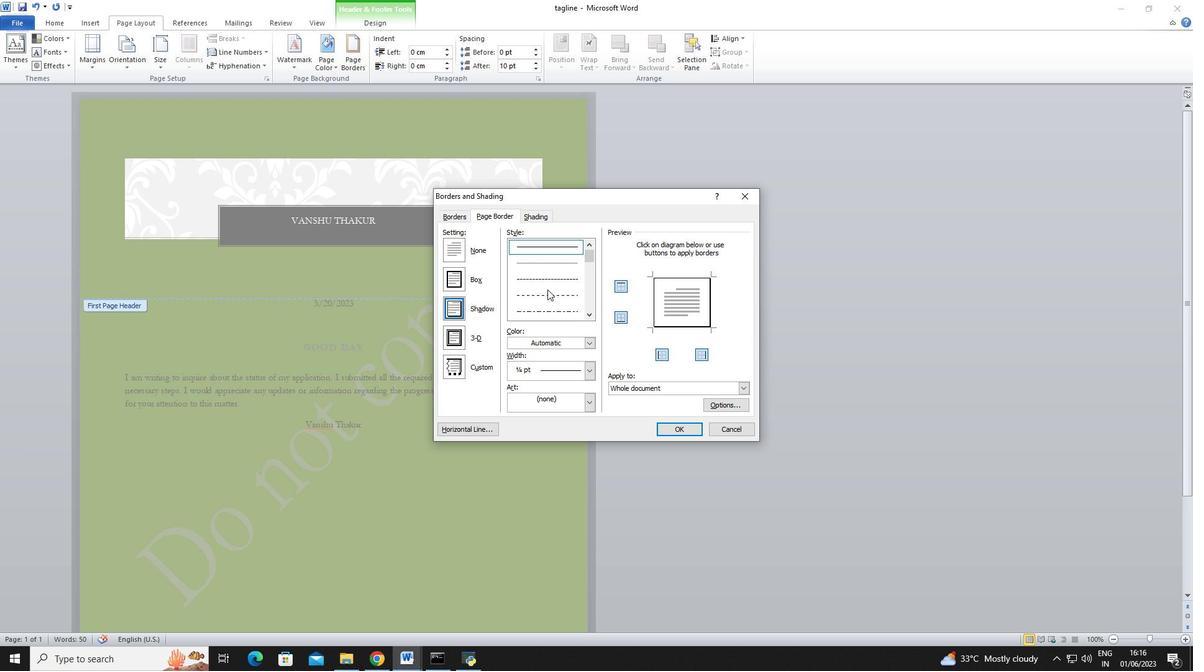 
Action: Mouse scrolled (550, 287) with delta (0, 0)
Screenshot: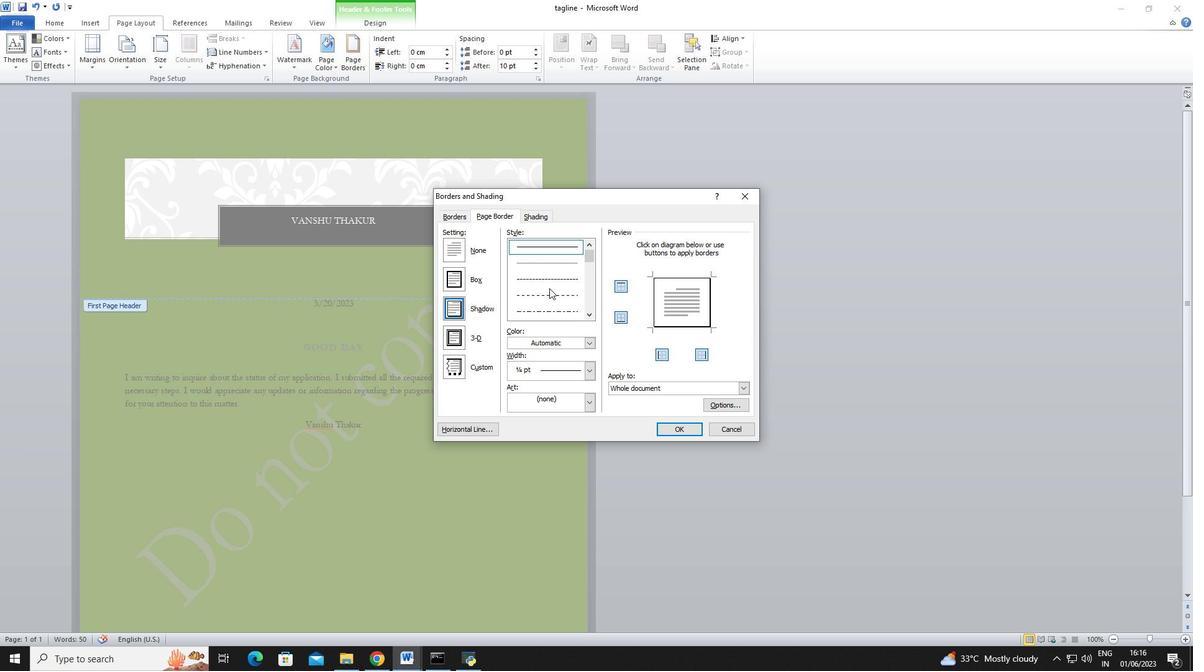 
Action: Mouse scrolled (550, 287) with delta (0, 0)
Screenshot: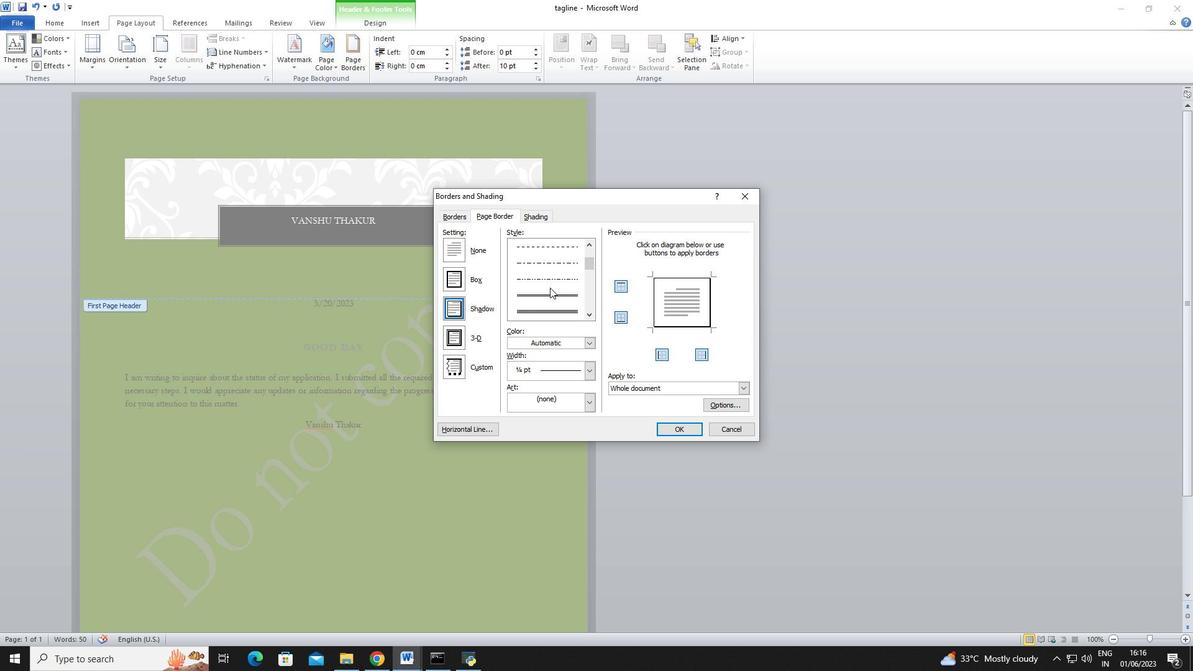 
Action: Mouse moved to (551, 266)
Screenshot: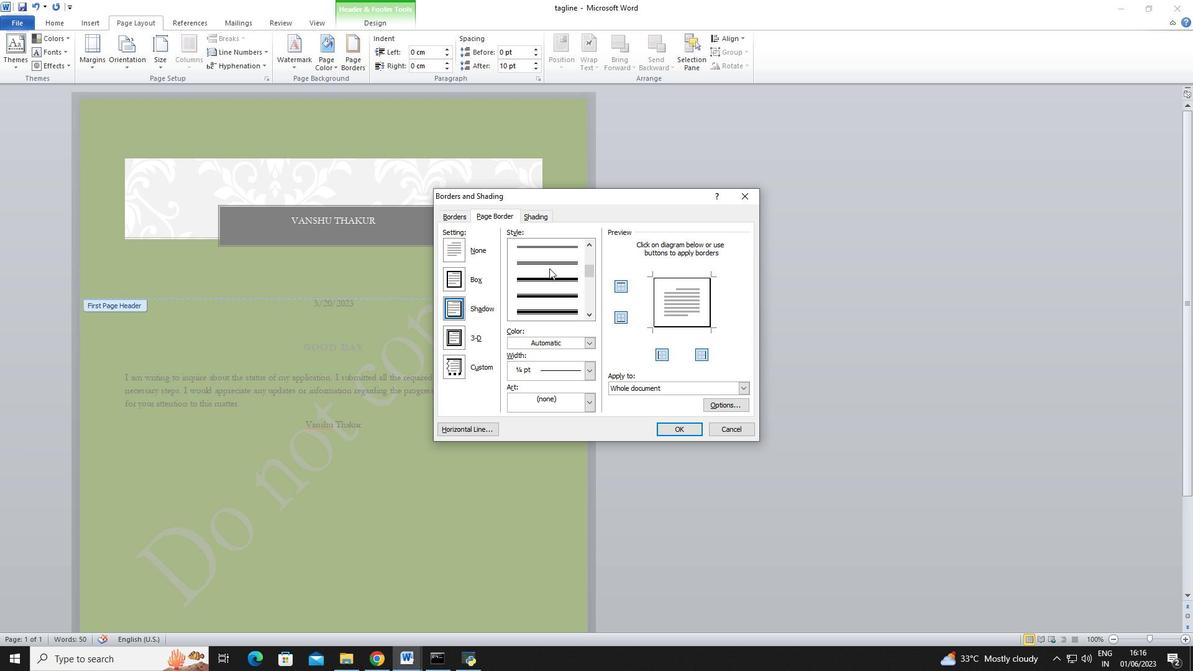 
Action: Mouse pressed left at (551, 266)
Screenshot: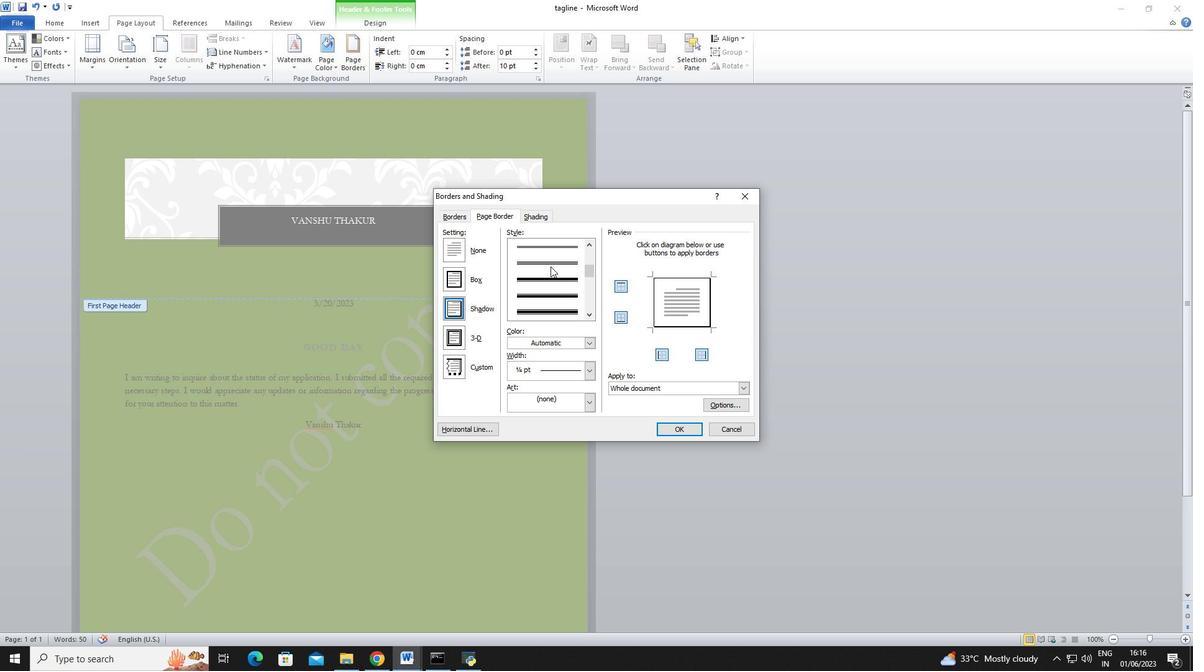 
Action: Mouse moved to (589, 343)
Screenshot: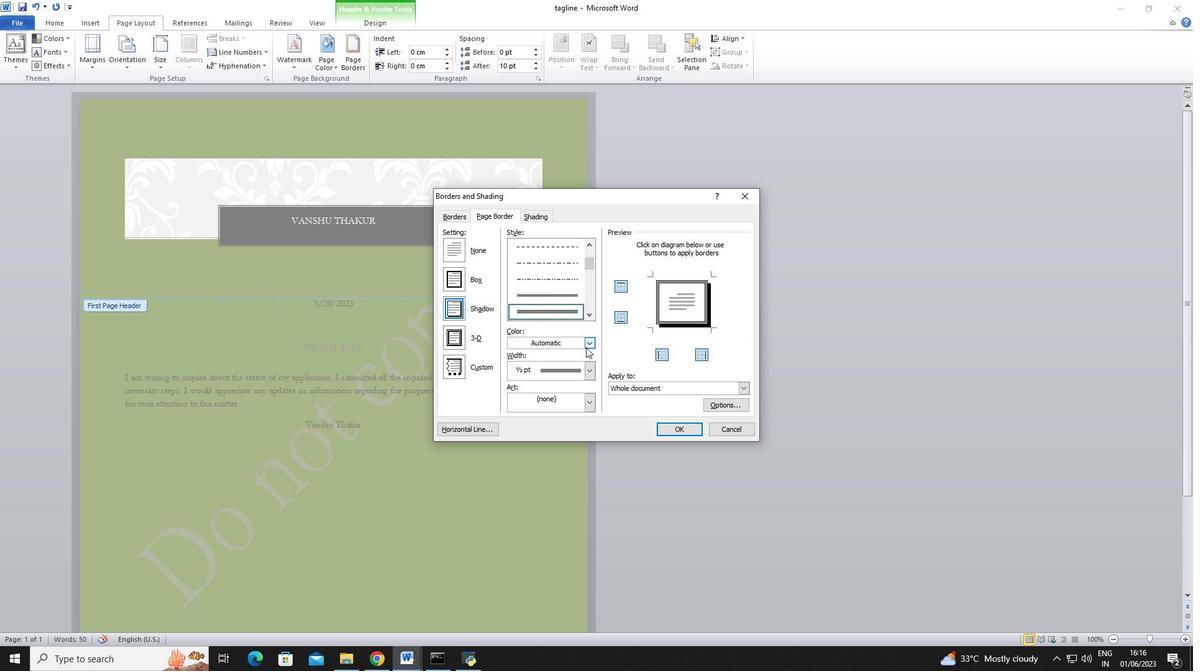 
Action: Mouse pressed left at (589, 343)
Screenshot: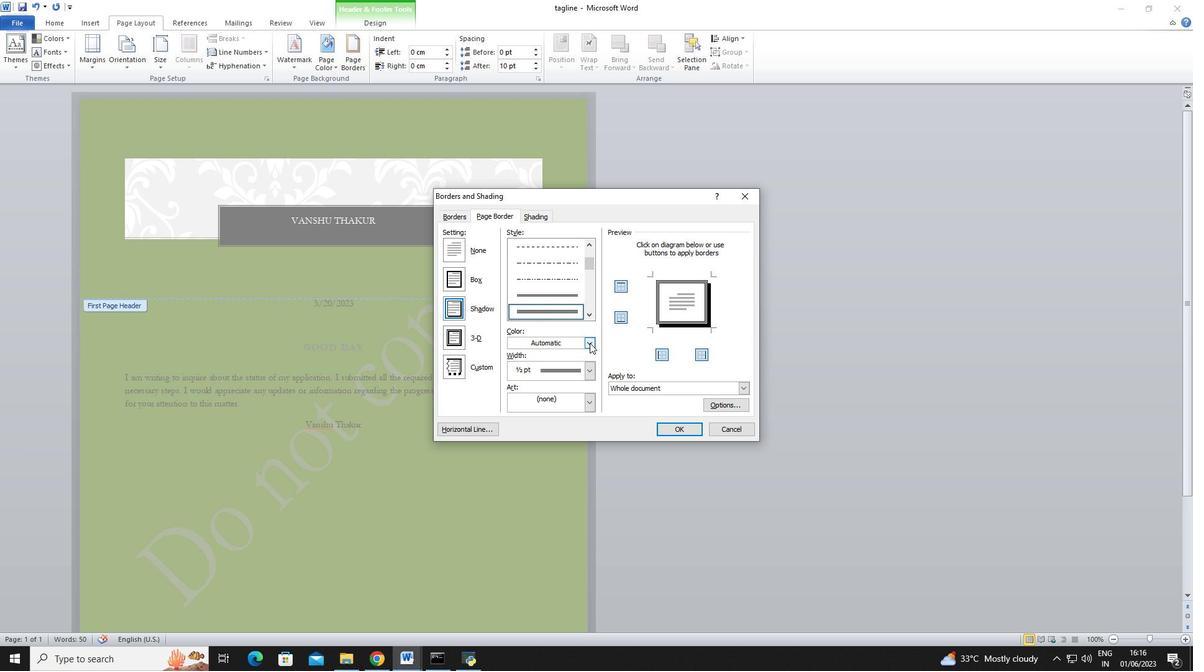 
Action: Mouse moved to (515, 354)
Screenshot: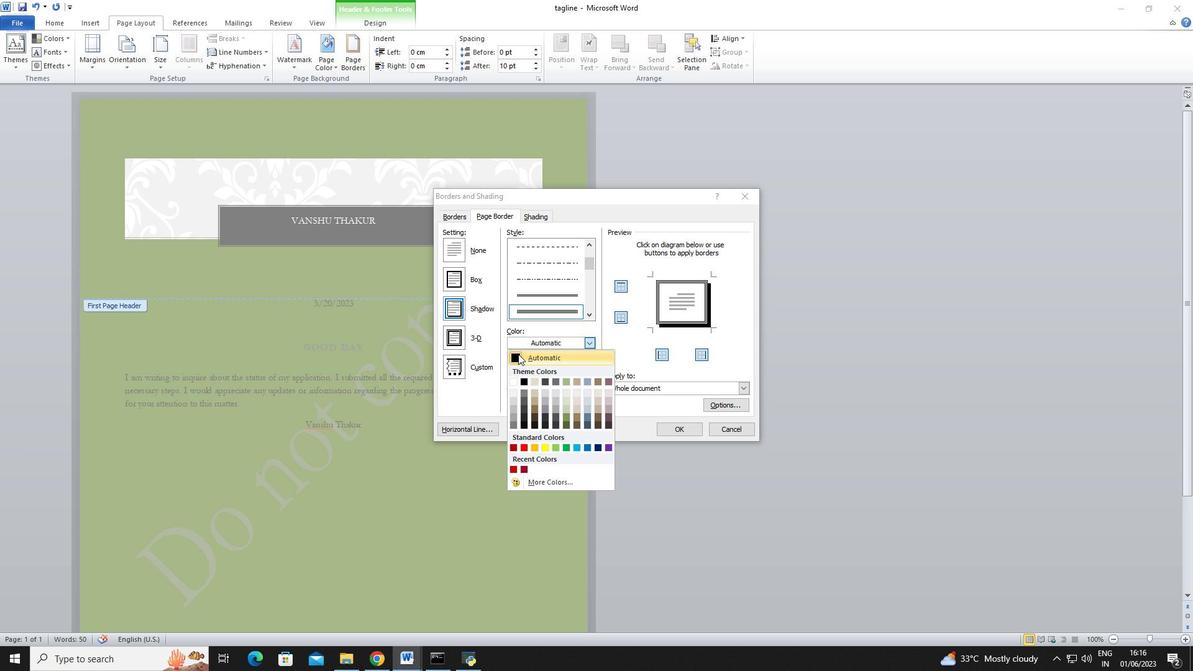 
Action: Mouse pressed left at (515, 354)
Screenshot: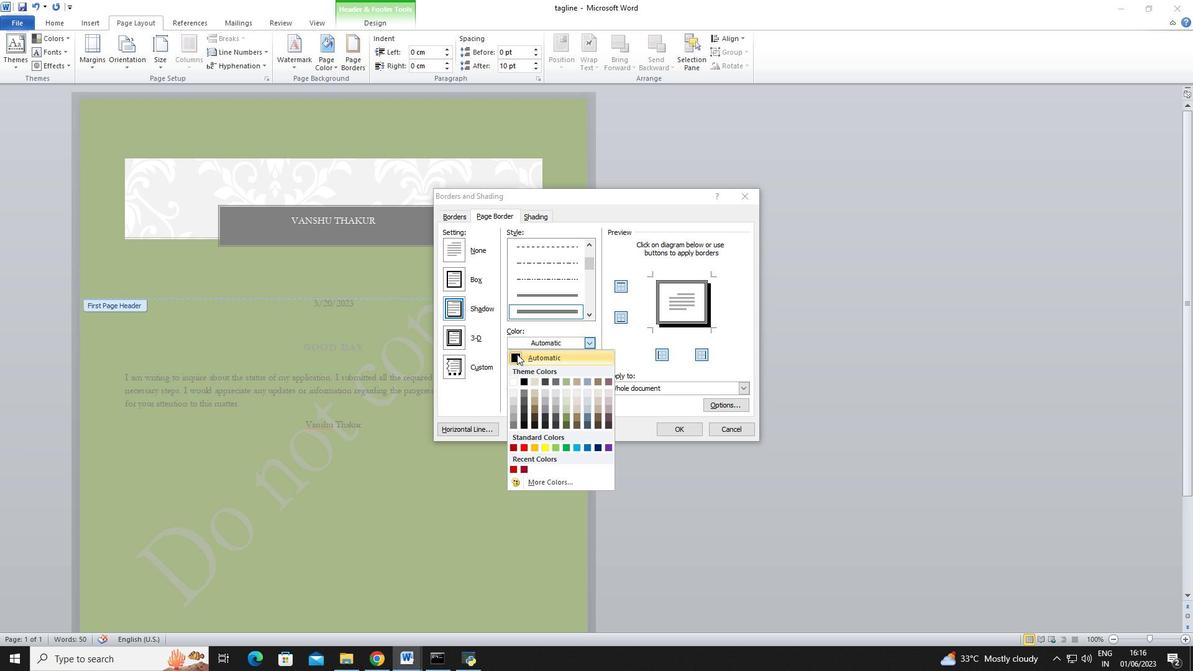 
Action: Mouse moved to (588, 371)
Screenshot: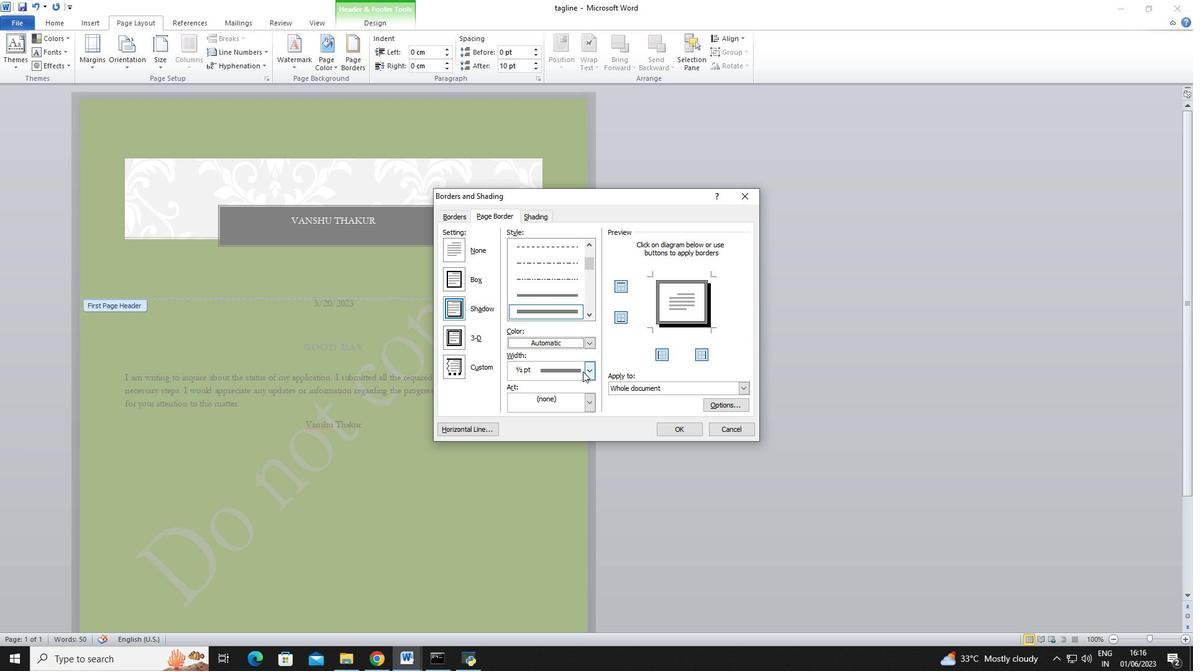 
Action: Mouse pressed left at (588, 371)
Screenshot: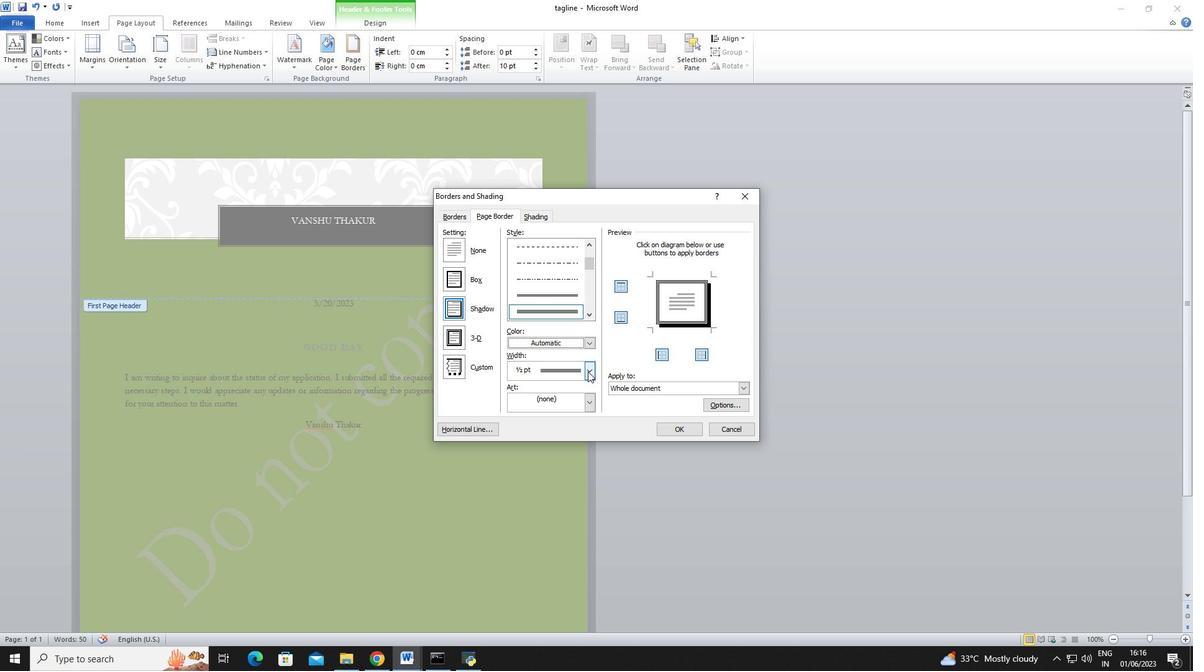 
Action: Mouse moved to (545, 420)
Screenshot: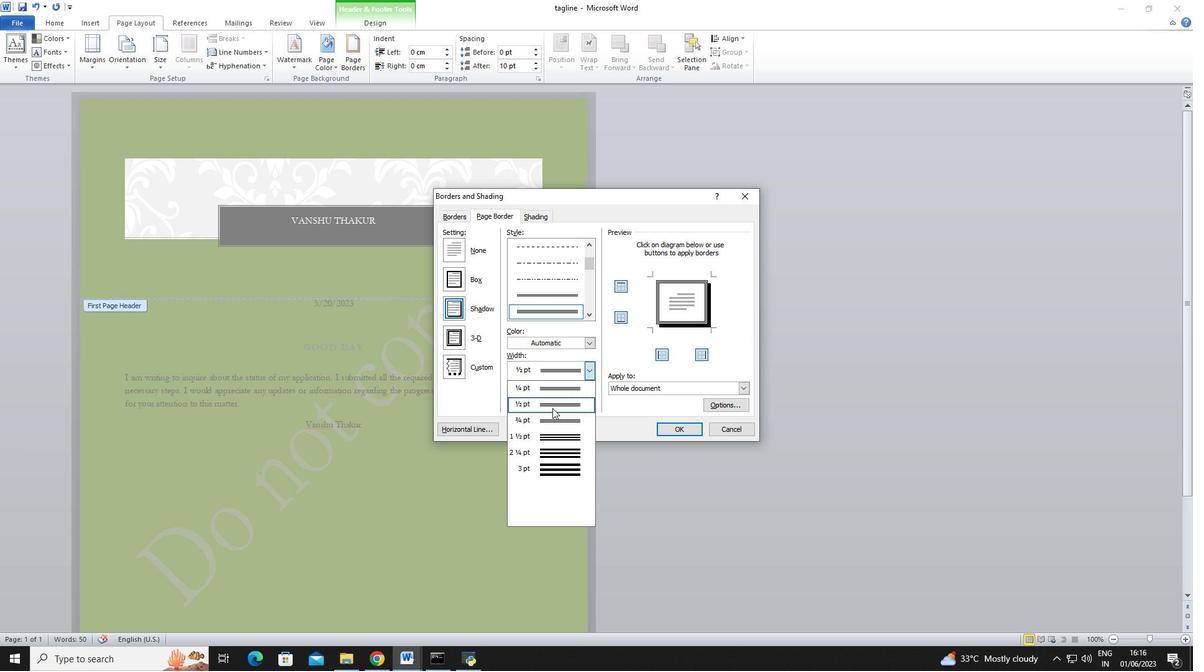 
Action: Mouse pressed left at (545, 420)
Screenshot: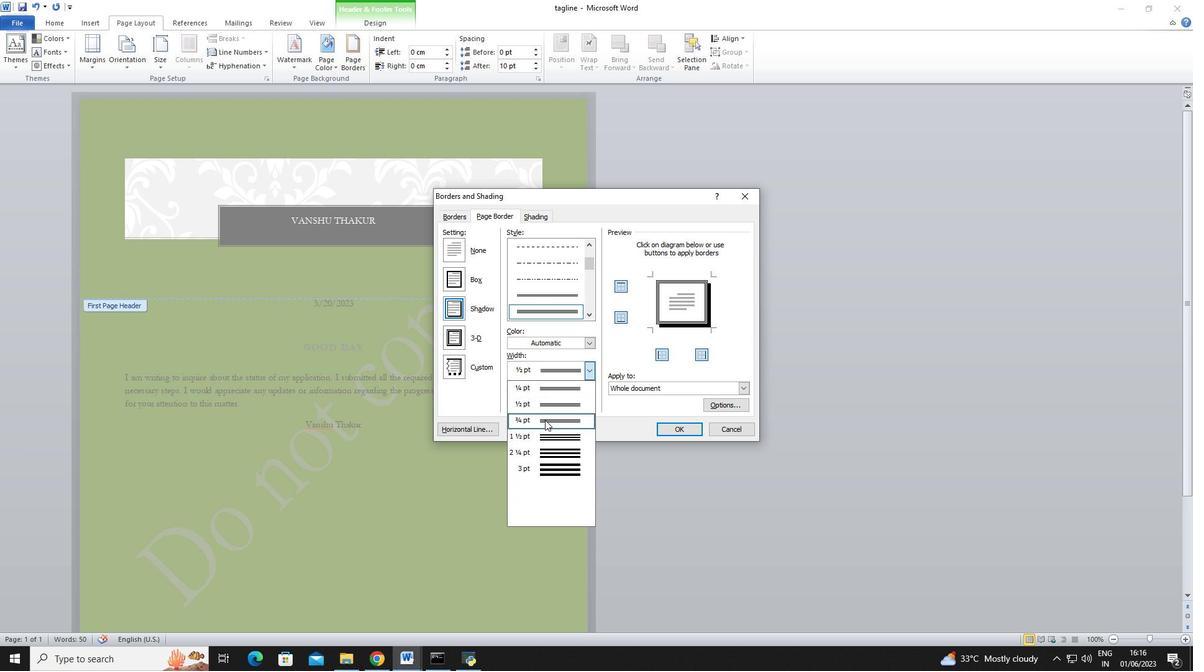 
Action: Mouse moved to (670, 423)
Screenshot: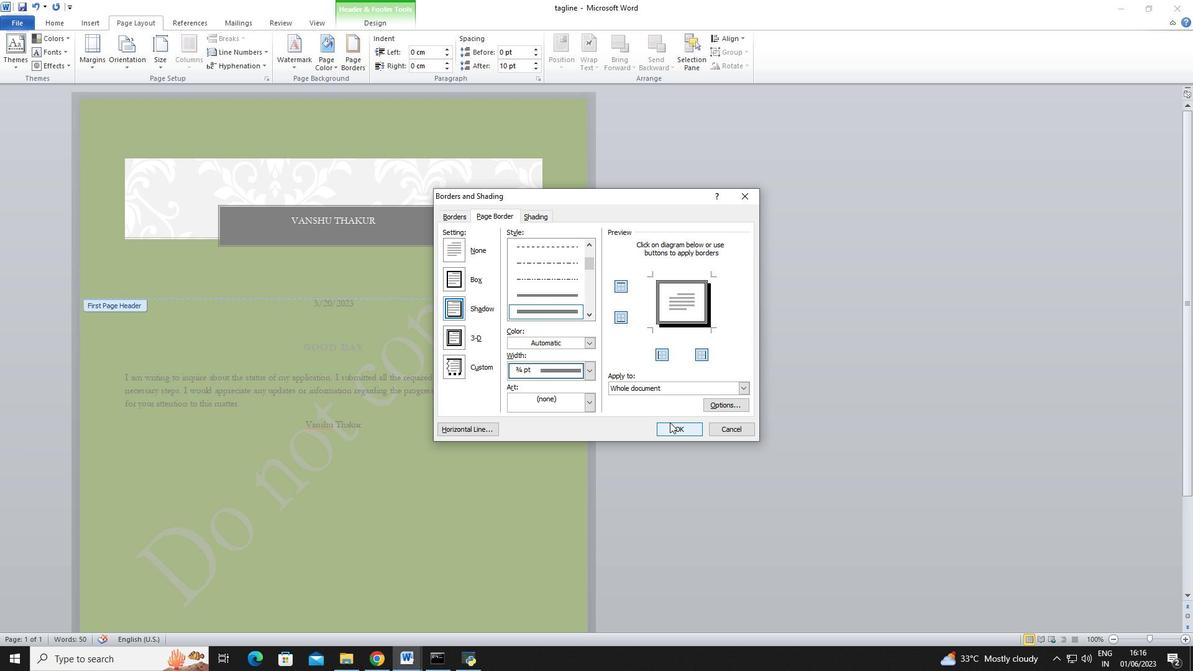 
Action: Mouse pressed left at (670, 423)
Screenshot: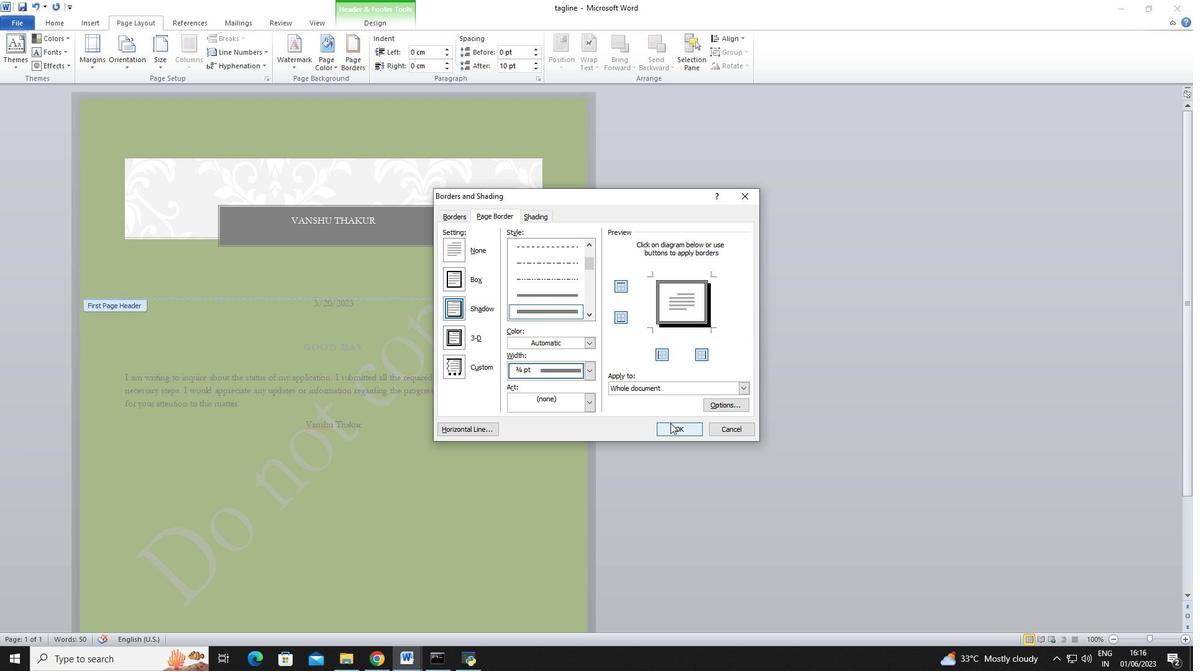 
Action: Mouse moved to (578, 415)
Screenshot: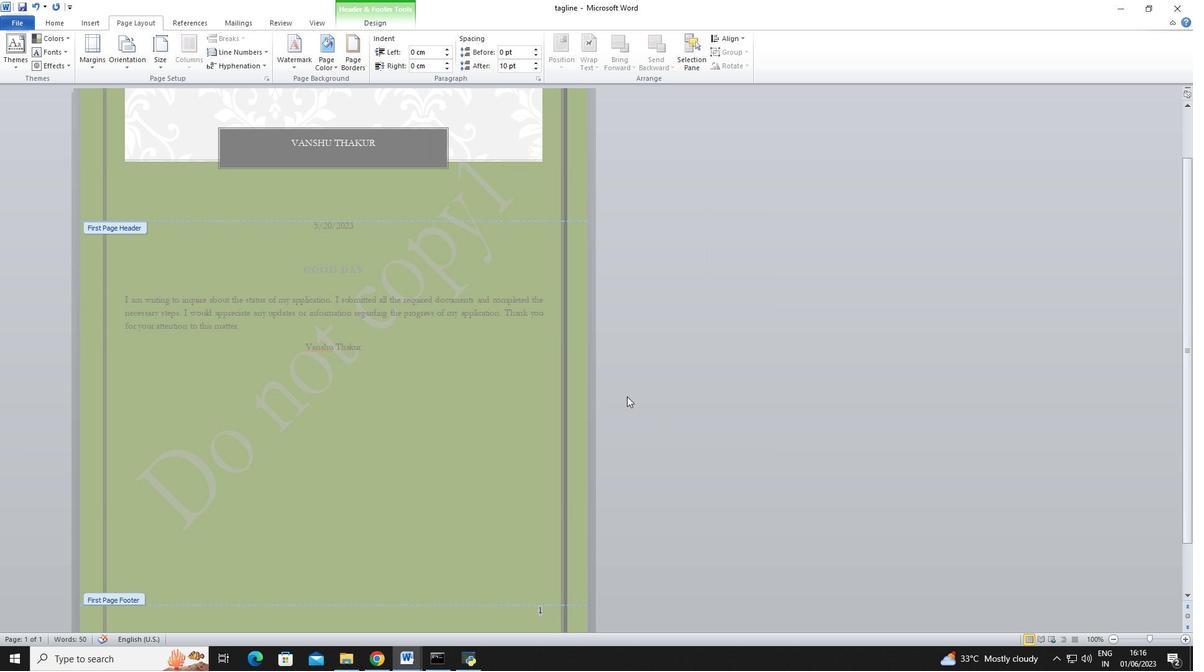 
Action: Mouse scrolled (578, 416) with delta (0, 0)
Screenshot: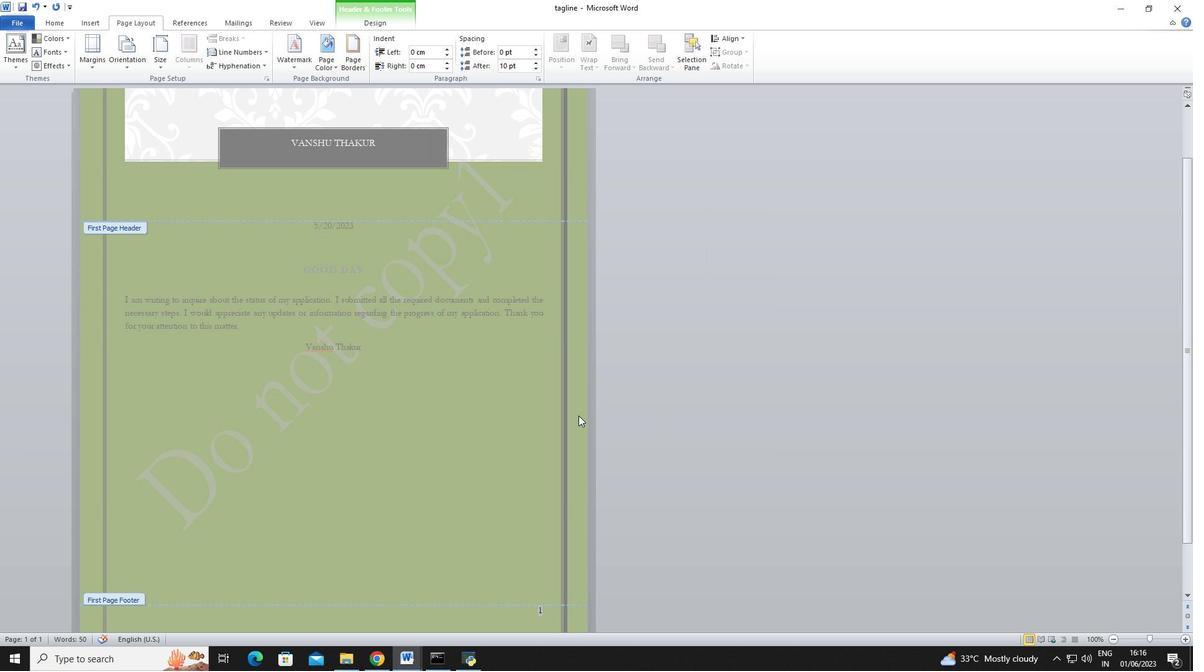 
Action: Mouse scrolled (578, 416) with delta (0, 0)
Screenshot: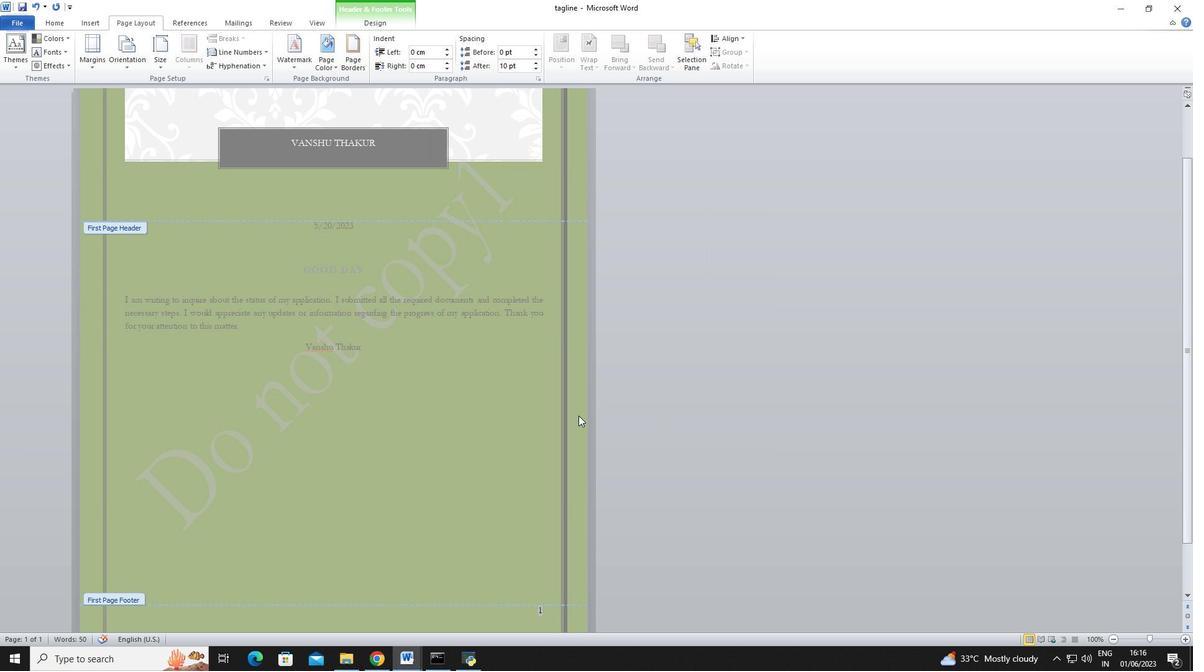 
Action: Mouse scrolled (578, 416) with delta (0, 0)
Screenshot: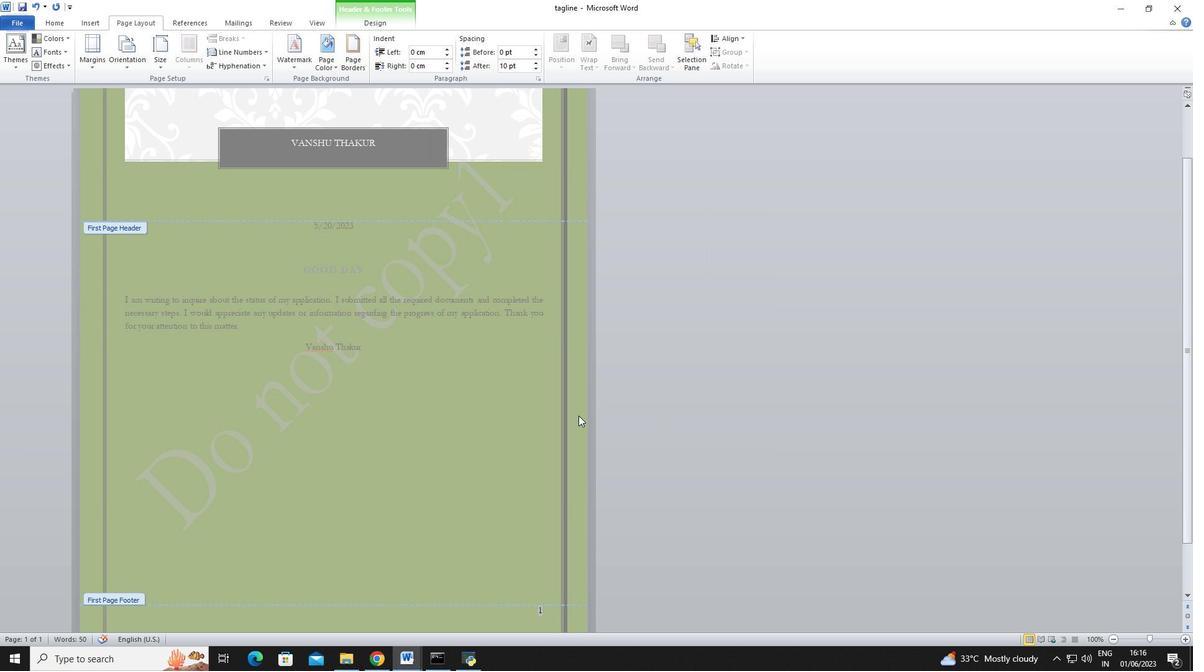 
Action: Mouse scrolled (578, 416) with delta (0, 0)
Screenshot: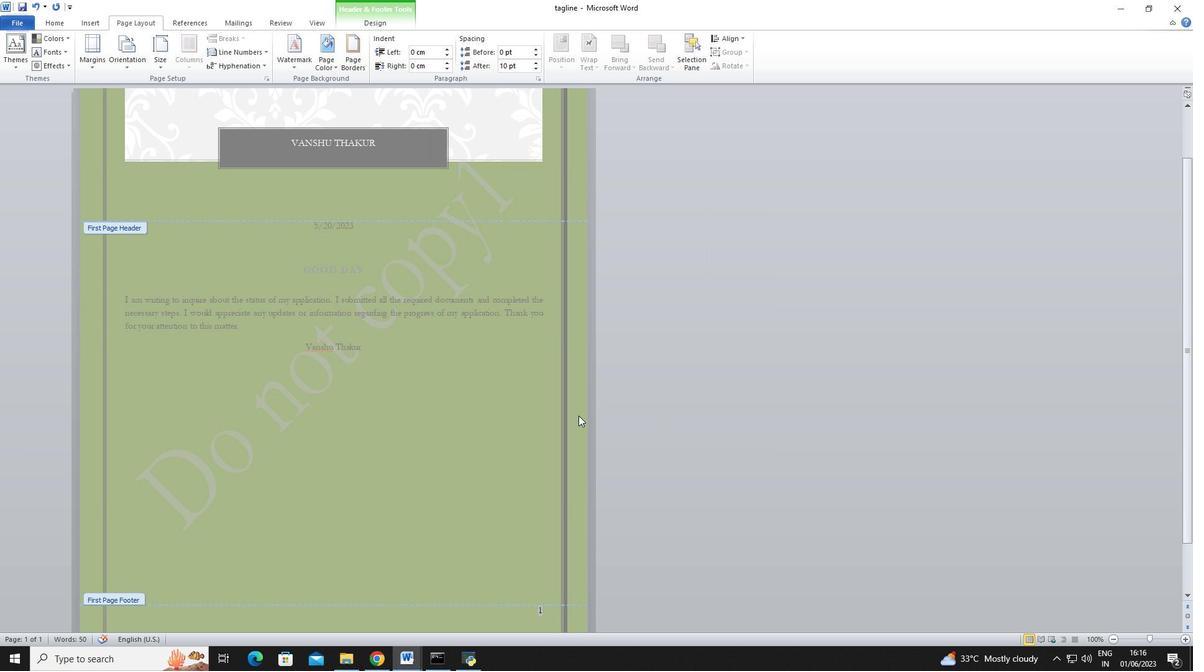 
Action: Mouse scrolled (578, 416) with delta (0, 0)
Screenshot: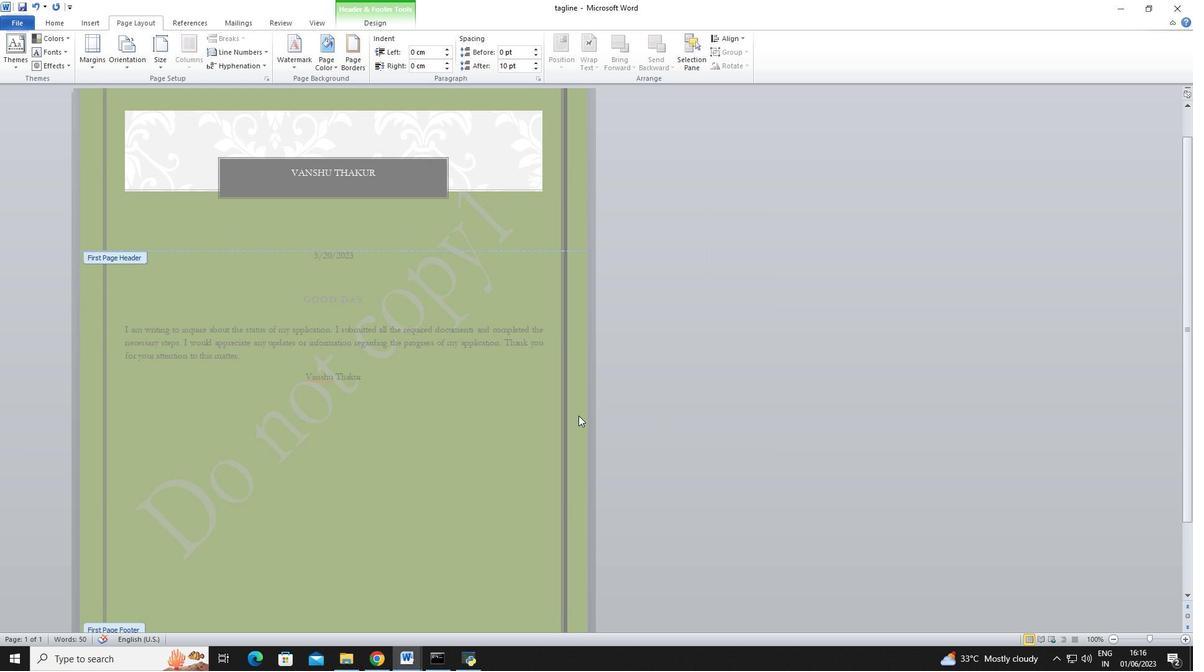
Action: Mouse scrolled (578, 416) with delta (0, 0)
Screenshot: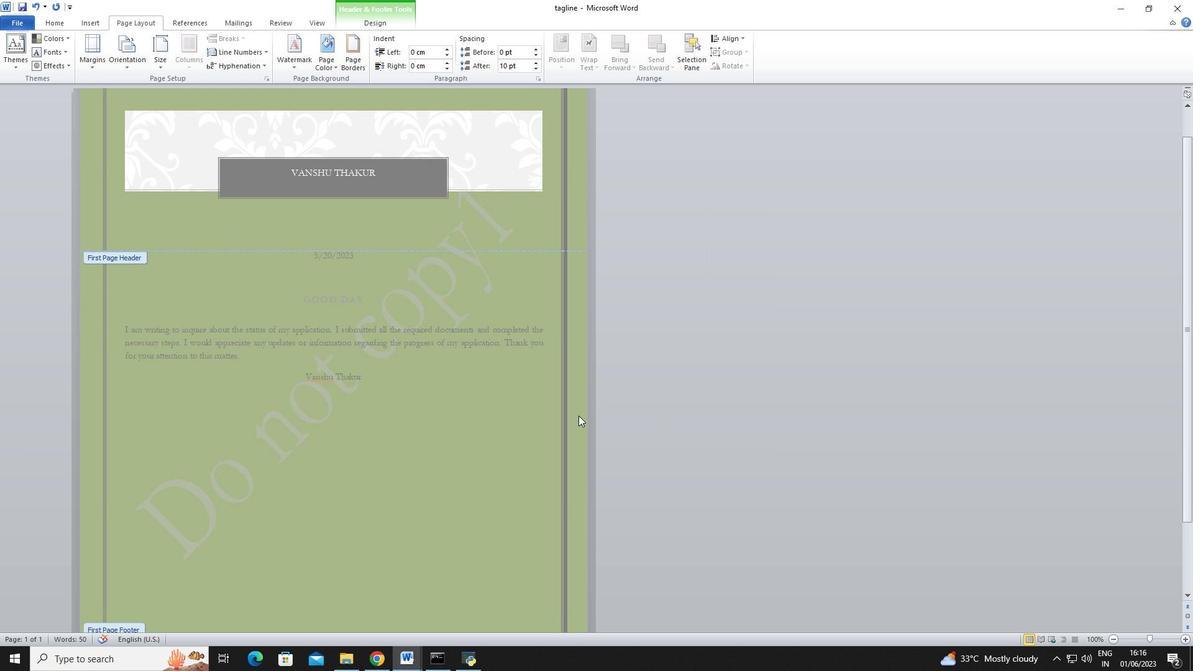 
Action: Mouse scrolled (578, 416) with delta (0, 0)
Screenshot: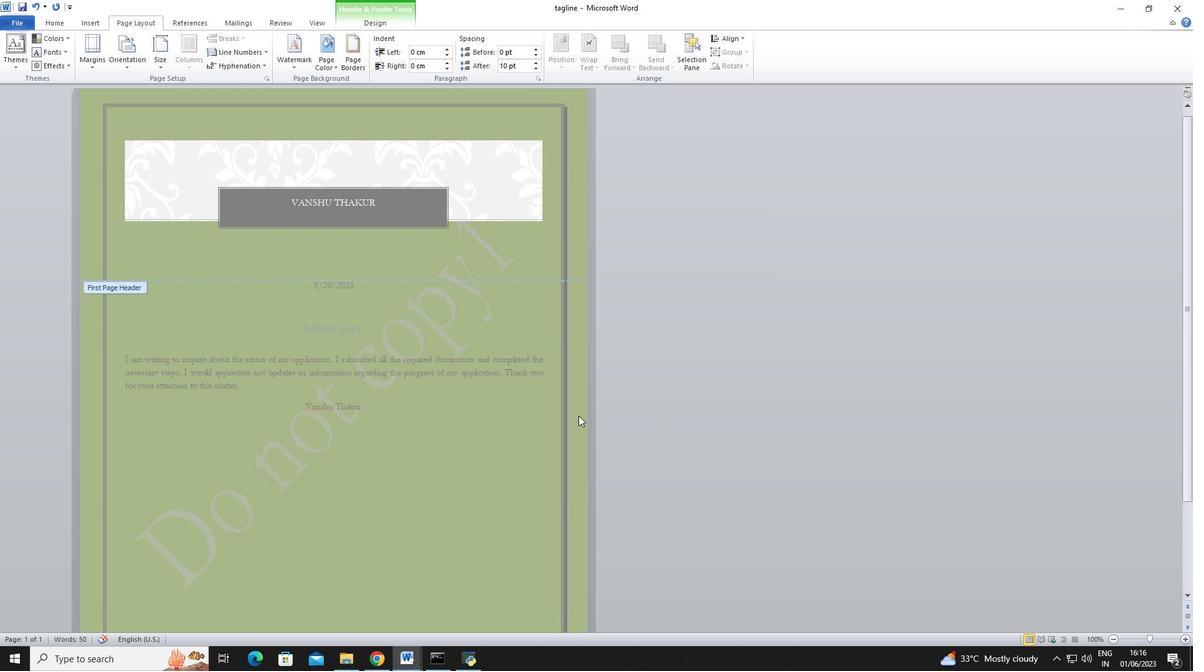 
